 Task: Create a due date automation trigger when advanced on, 2 days before a card is due add fields with custom fields "Resume" completed at 11:00 AM.
Action: Mouse moved to (979, 272)
Screenshot: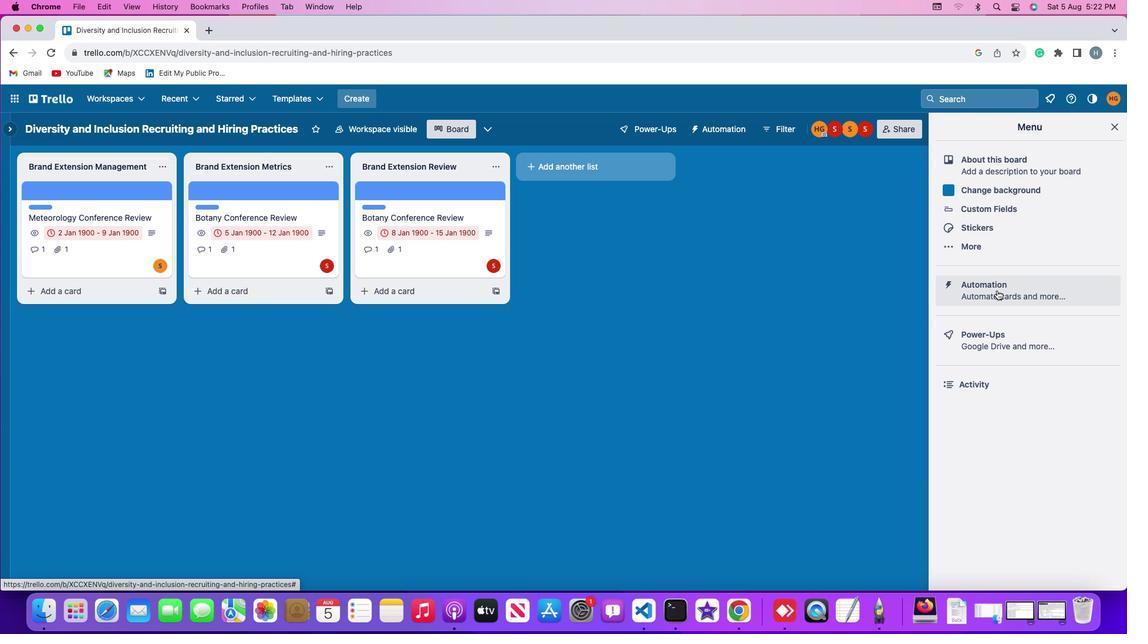 
Action: Mouse pressed left at (979, 272)
Screenshot: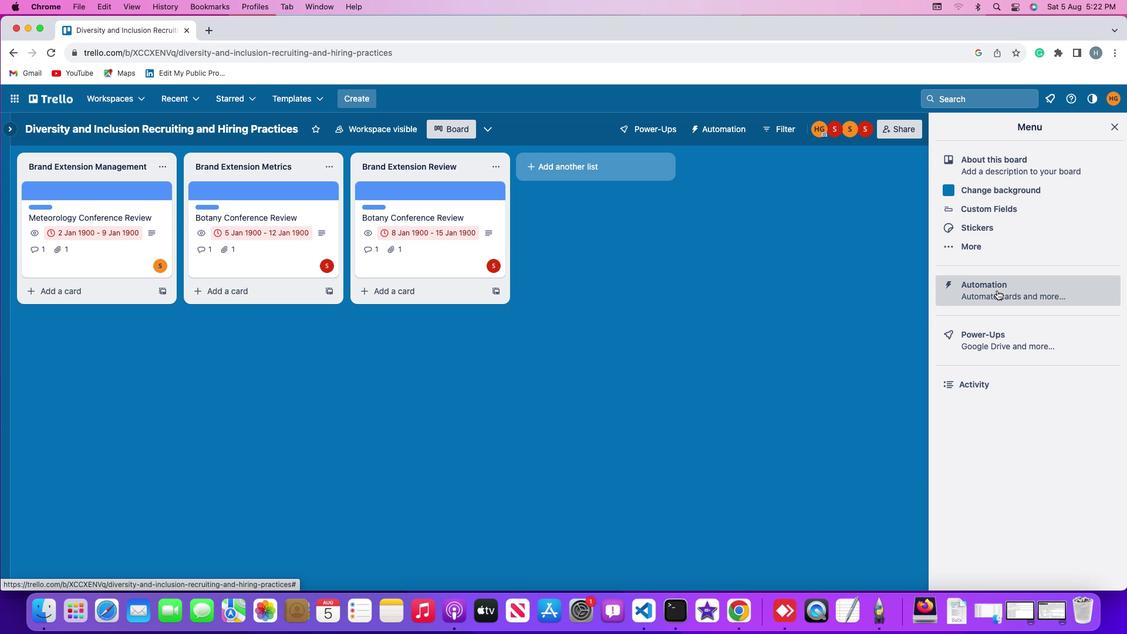 
Action: Mouse pressed left at (979, 272)
Screenshot: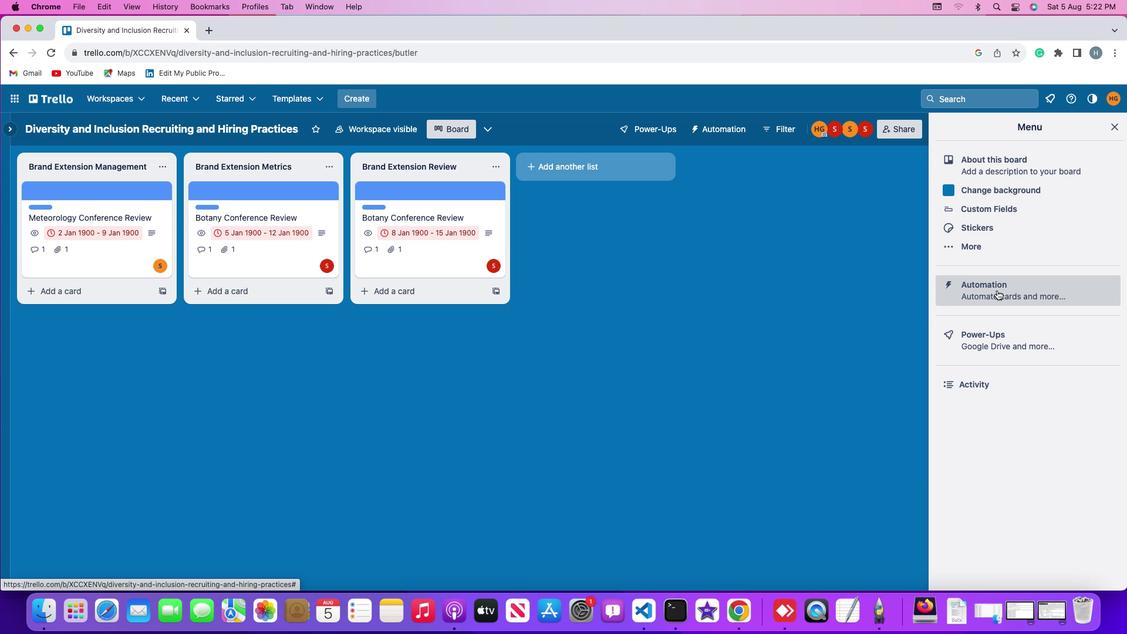 
Action: Mouse moved to (51, 263)
Screenshot: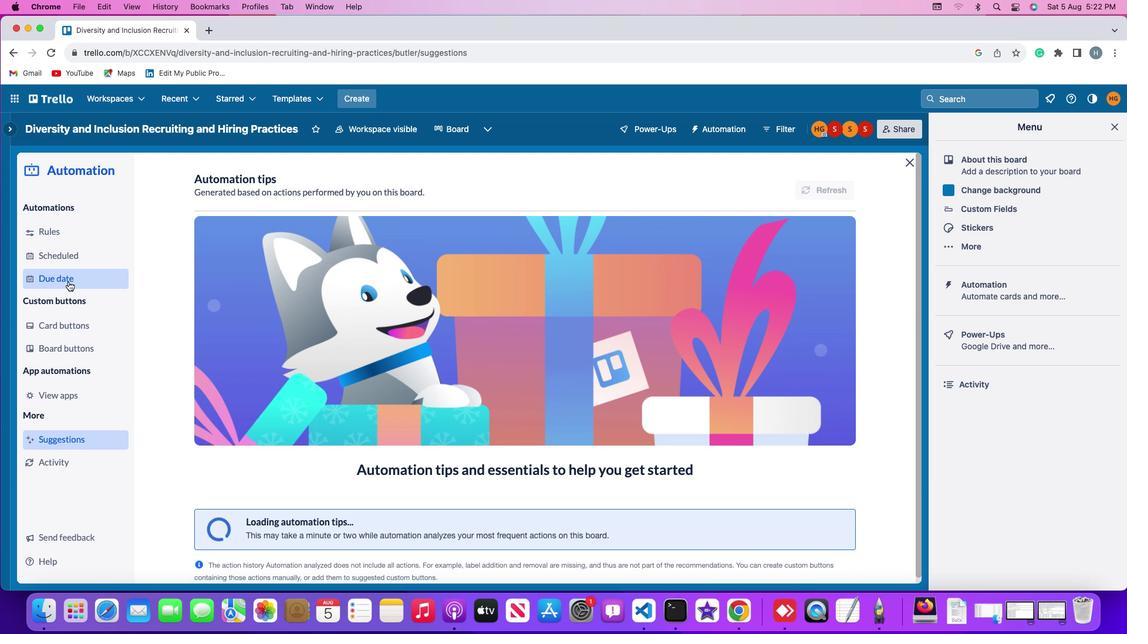 
Action: Mouse pressed left at (51, 263)
Screenshot: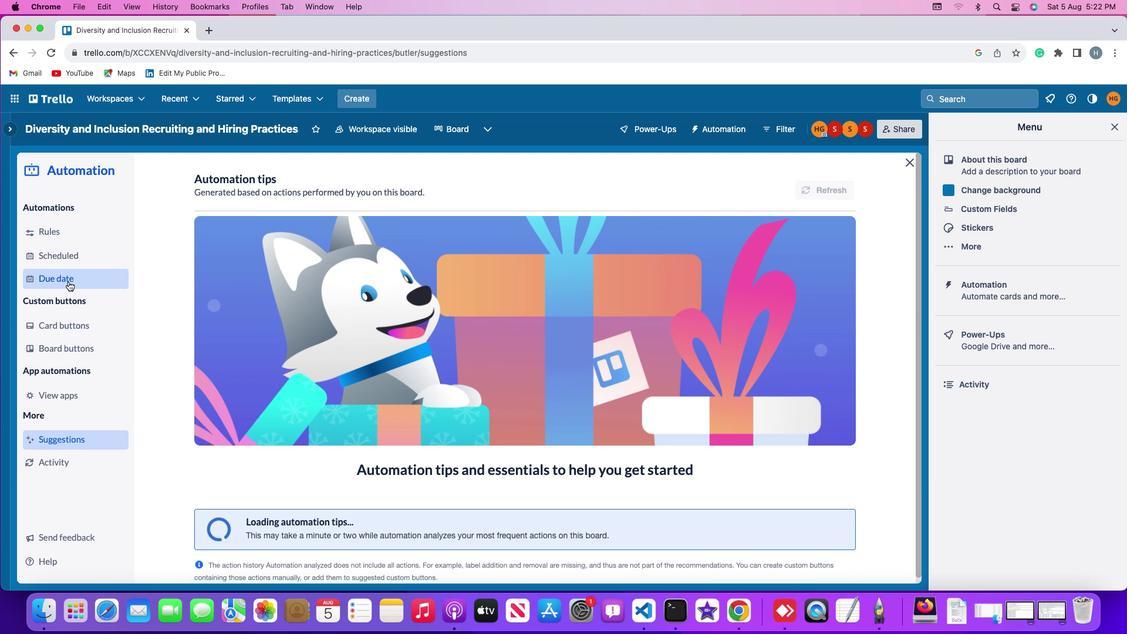 
Action: Mouse moved to (774, 163)
Screenshot: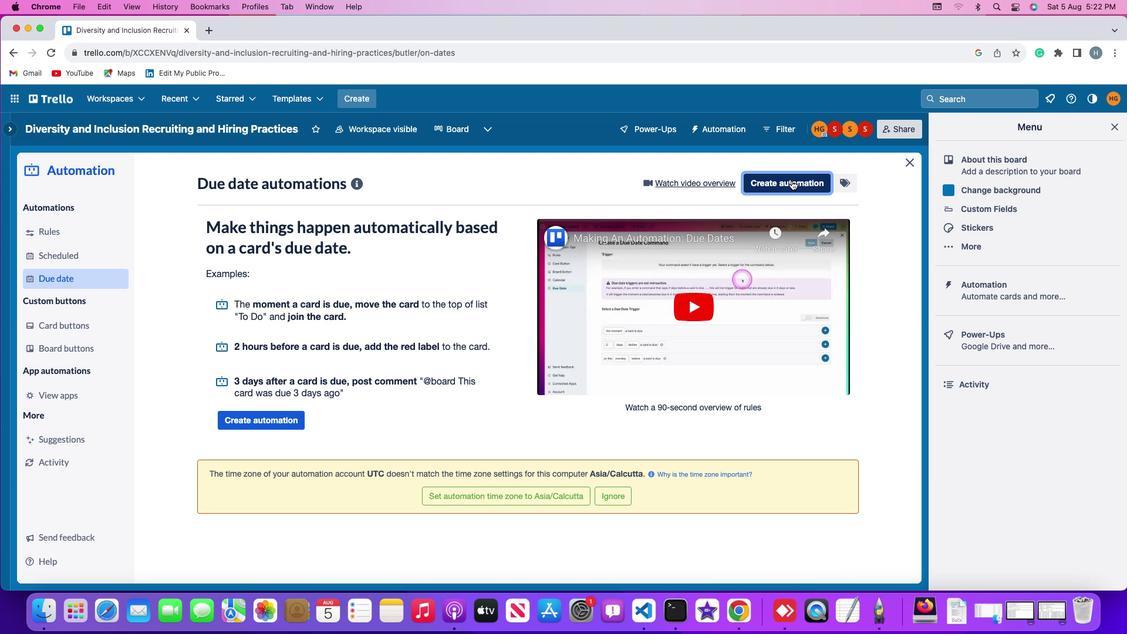 
Action: Mouse pressed left at (774, 163)
Screenshot: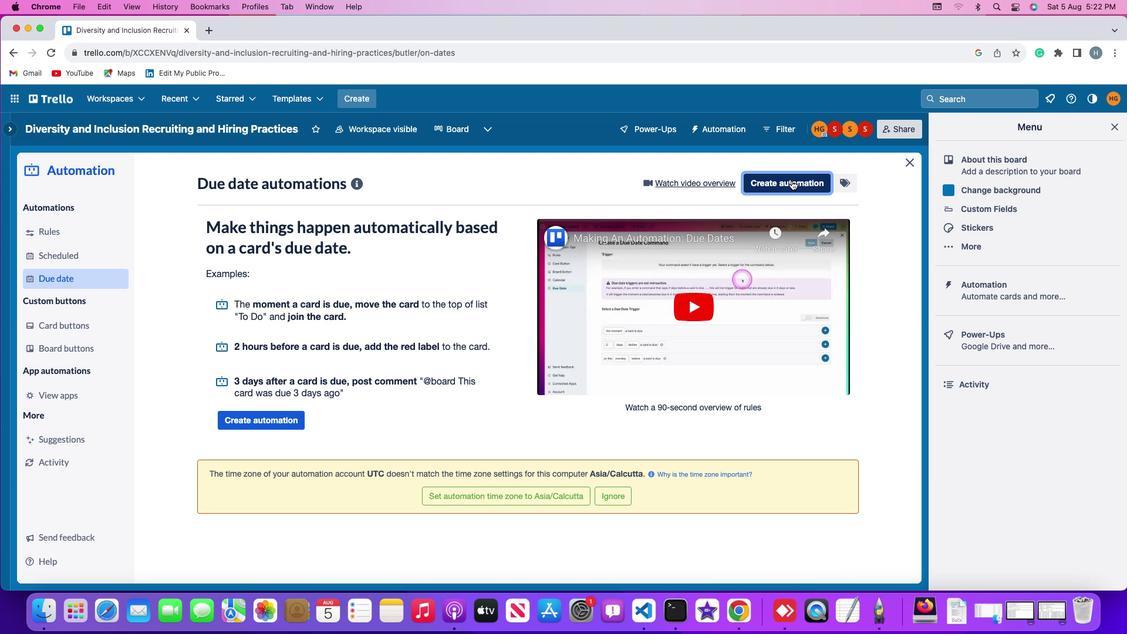 
Action: Mouse moved to (493, 281)
Screenshot: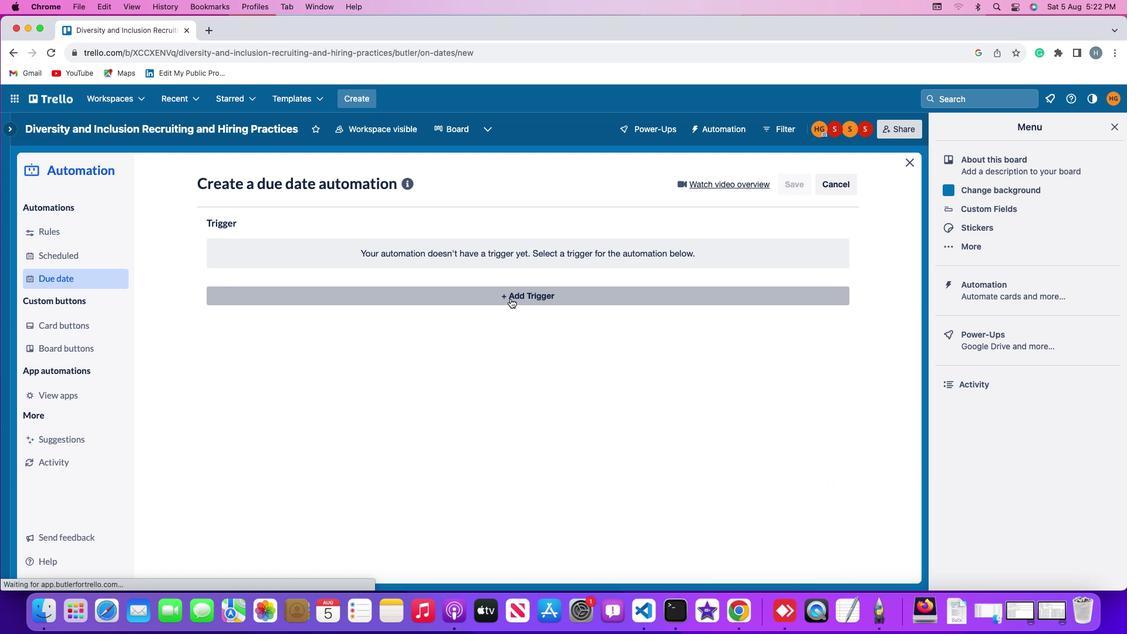 
Action: Mouse pressed left at (493, 281)
Screenshot: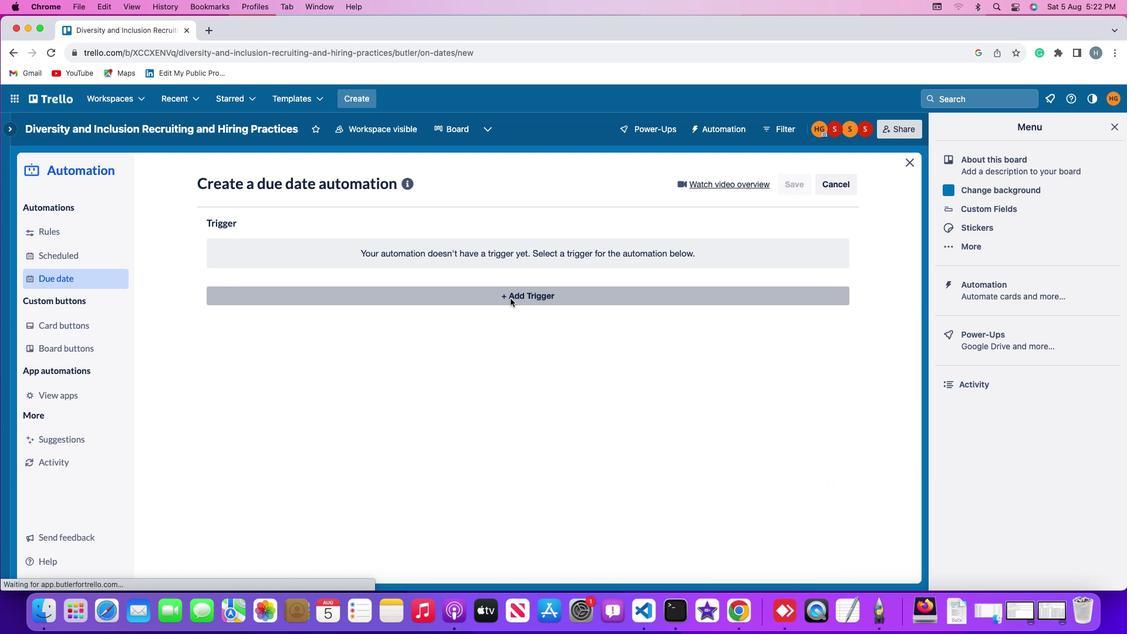 
Action: Mouse moved to (214, 453)
Screenshot: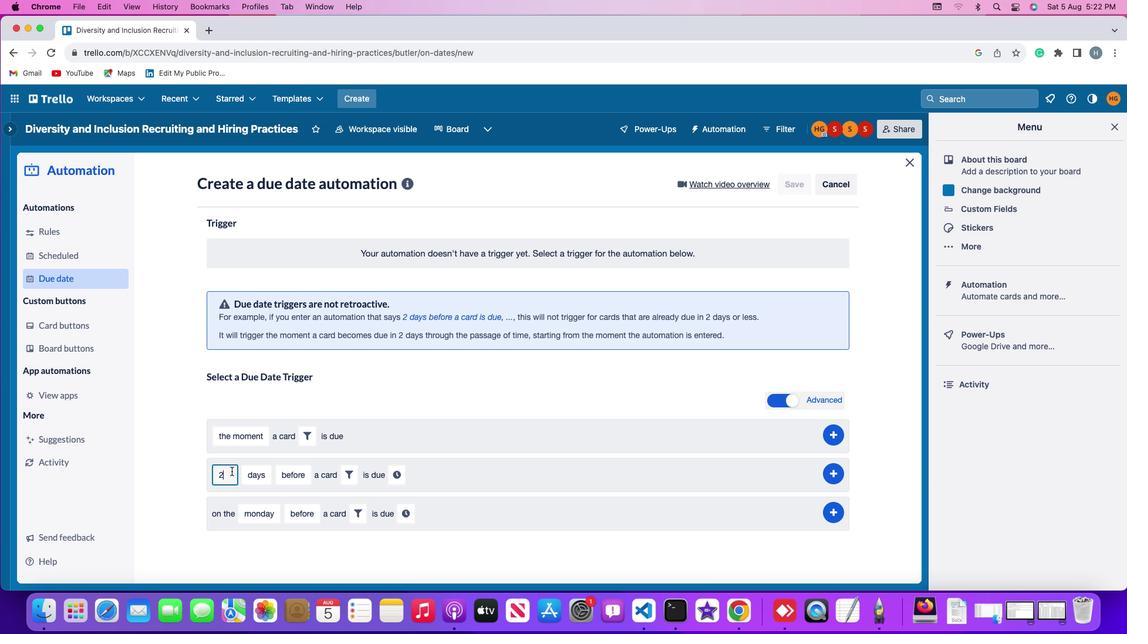 
Action: Mouse pressed left at (214, 453)
Screenshot: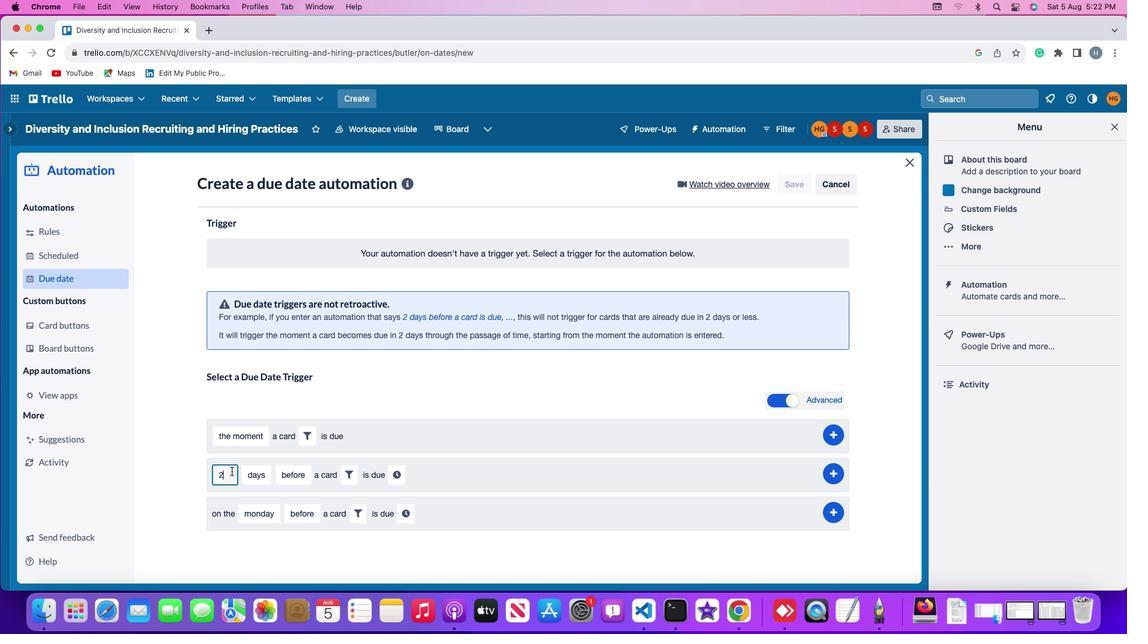 
Action: Mouse moved to (214, 453)
Screenshot: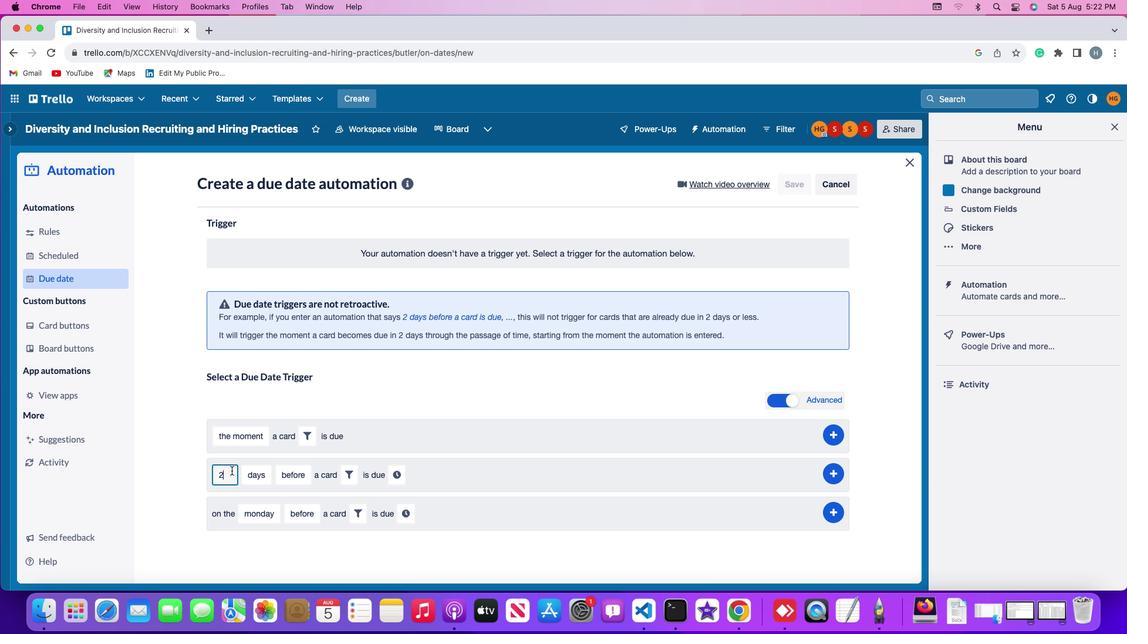 
Action: Key pressed Key.backspace'2'
Screenshot: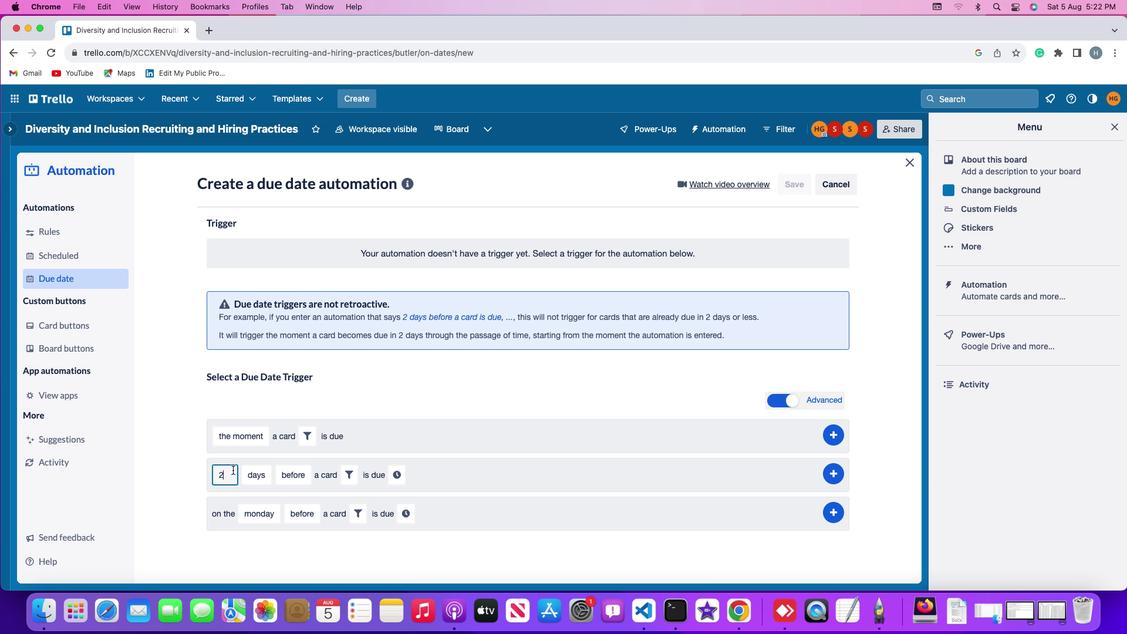 
Action: Mouse moved to (238, 455)
Screenshot: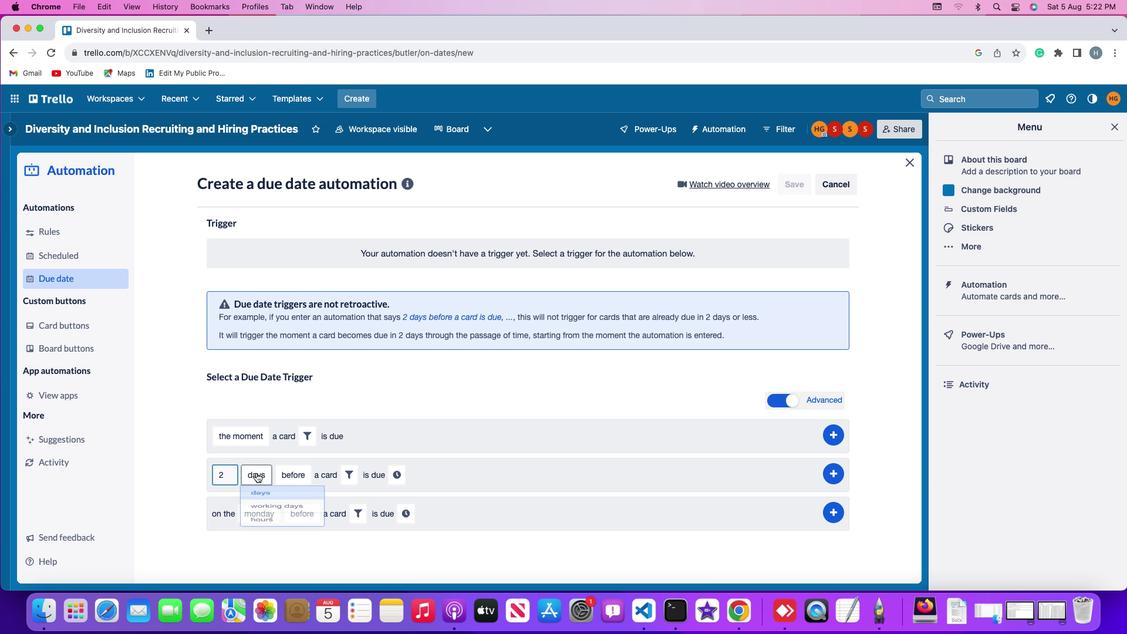 
Action: Mouse pressed left at (238, 455)
Screenshot: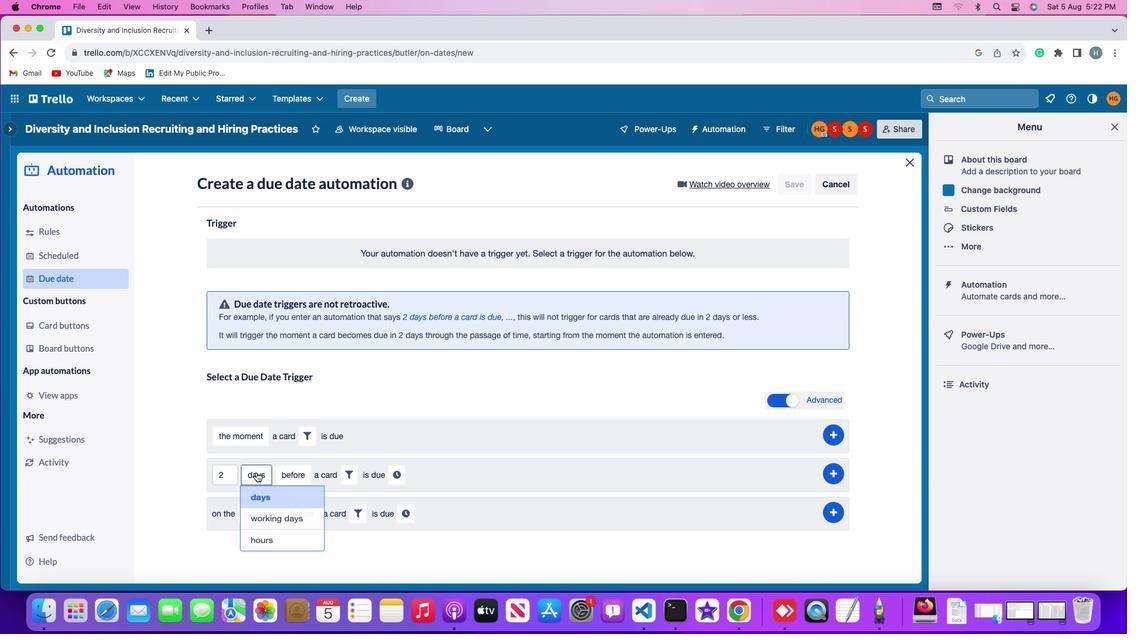 
Action: Mouse moved to (247, 475)
Screenshot: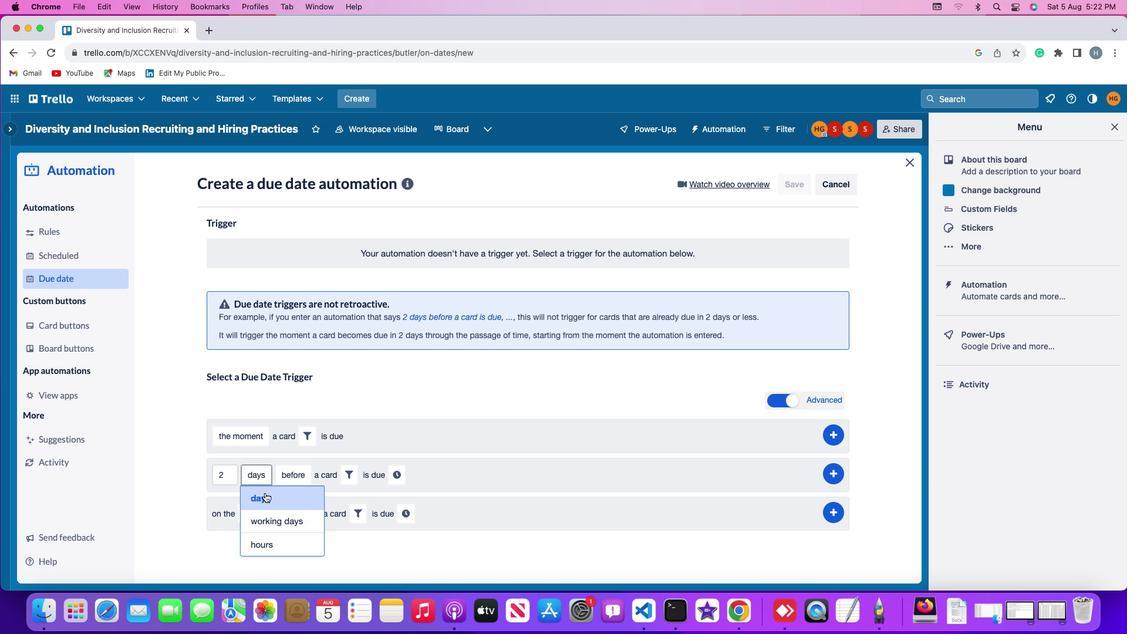 
Action: Mouse pressed left at (247, 475)
Screenshot: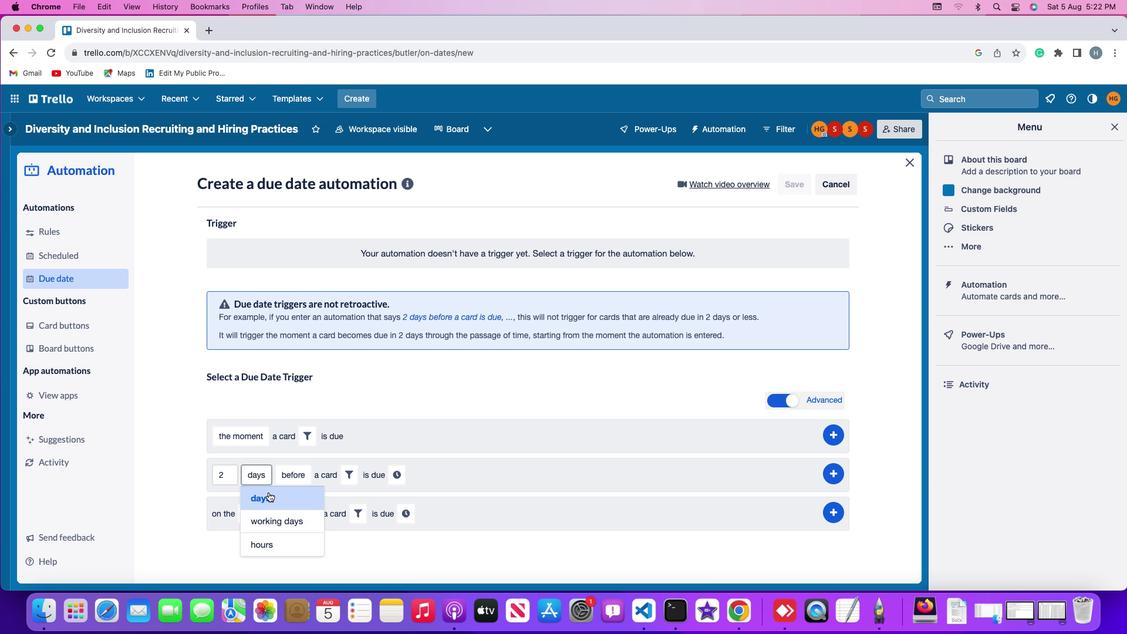 
Action: Mouse moved to (273, 458)
Screenshot: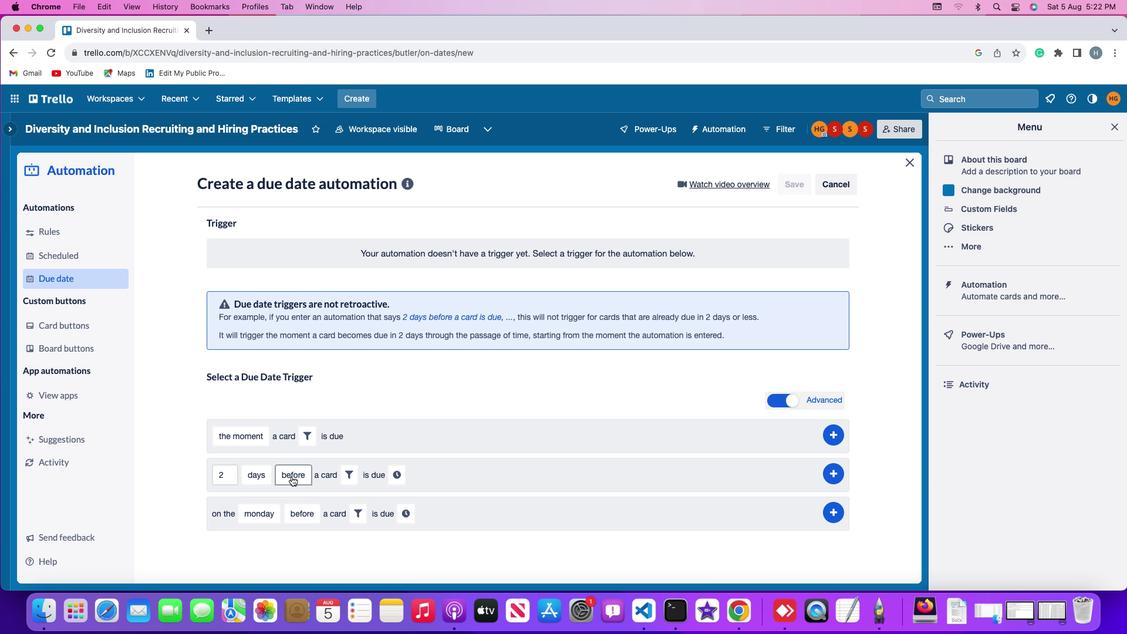 
Action: Mouse pressed left at (273, 458)
Screenshot: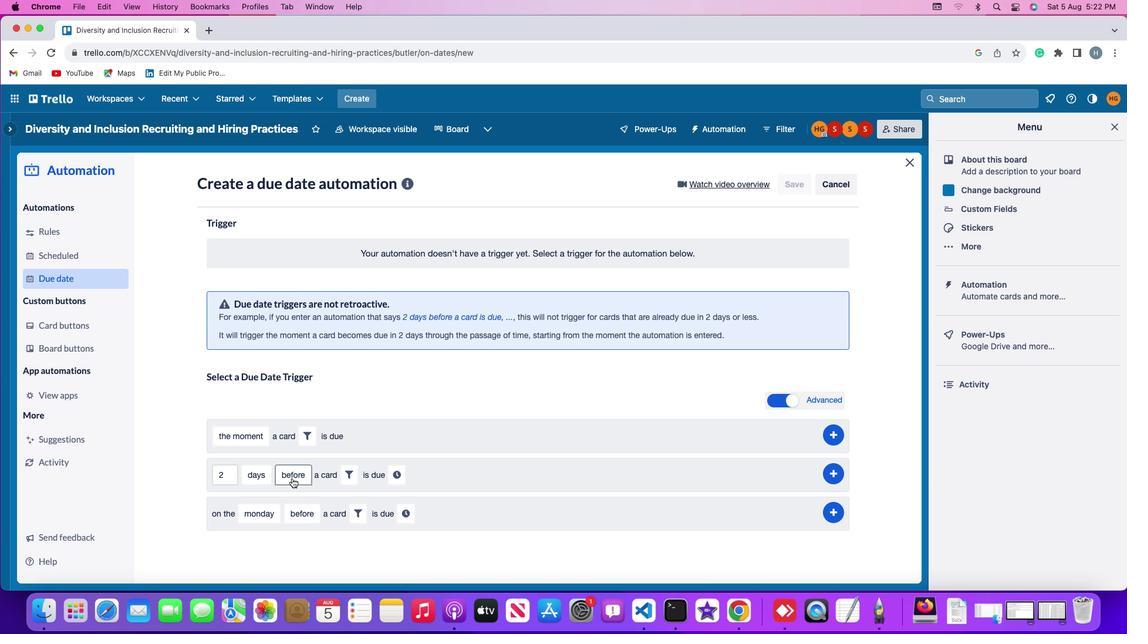 
Action: Mouse moved to (276, 480)
Screenshot: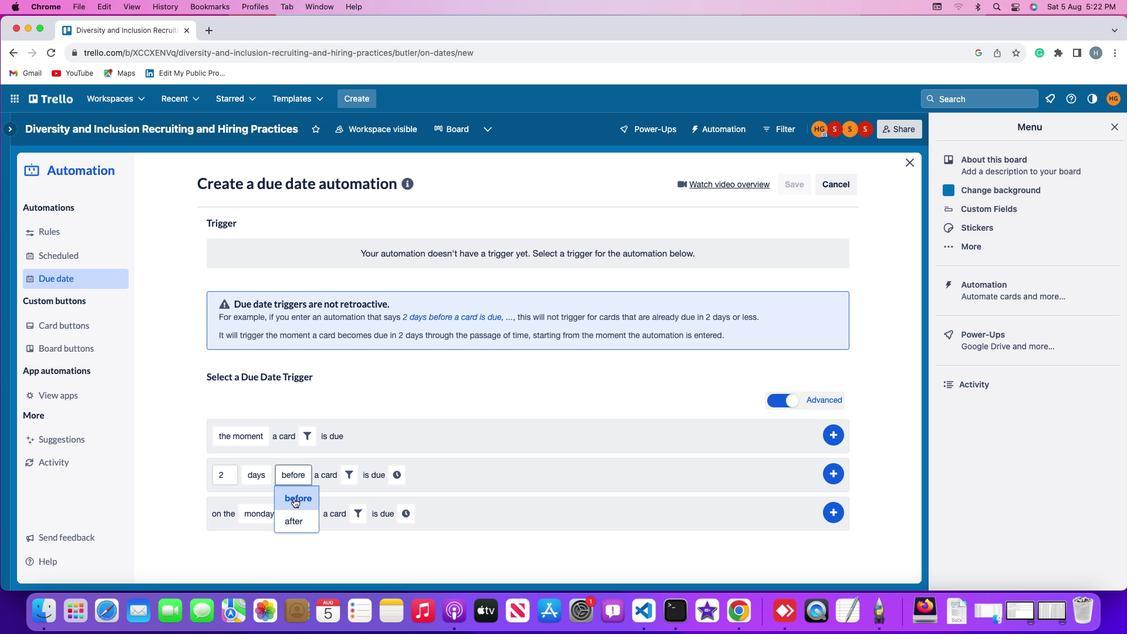 
Action: Mouse pressed left at (276, 480)
Screenshot: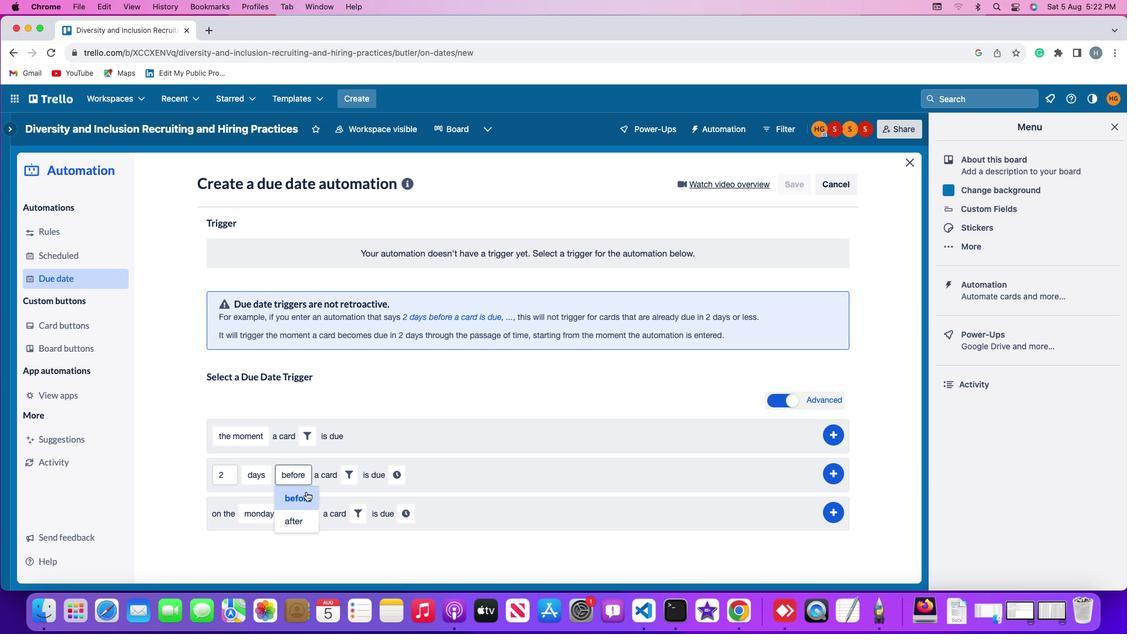
Action: Mouse moved to (330, 457)
Screenshot: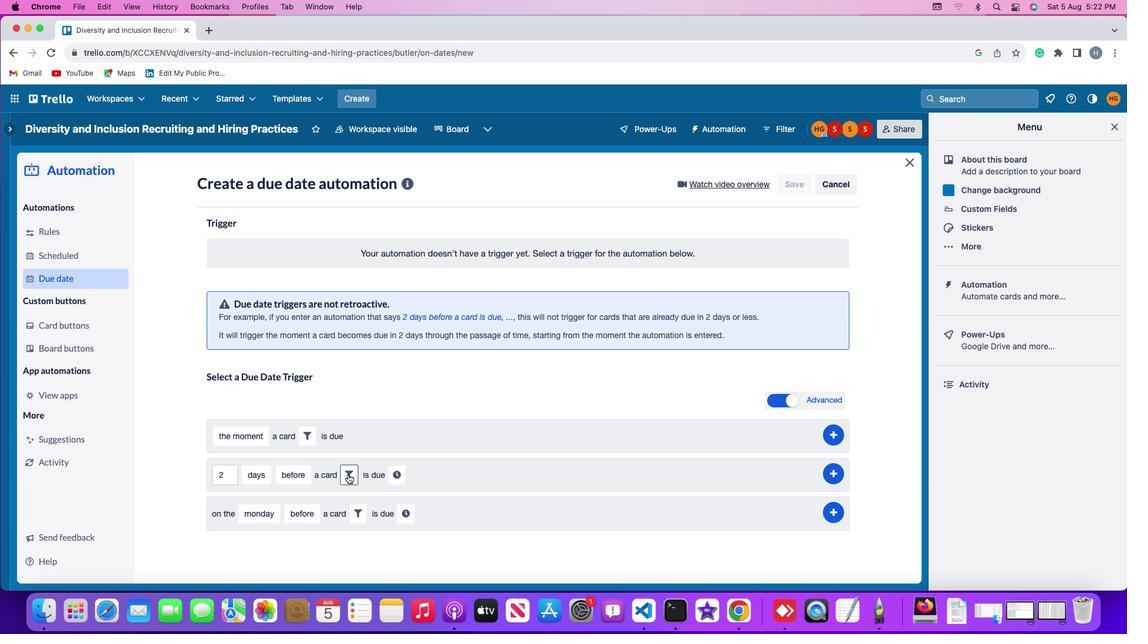 
Action: Mouse pressed left at (330, 457)
Screenshot: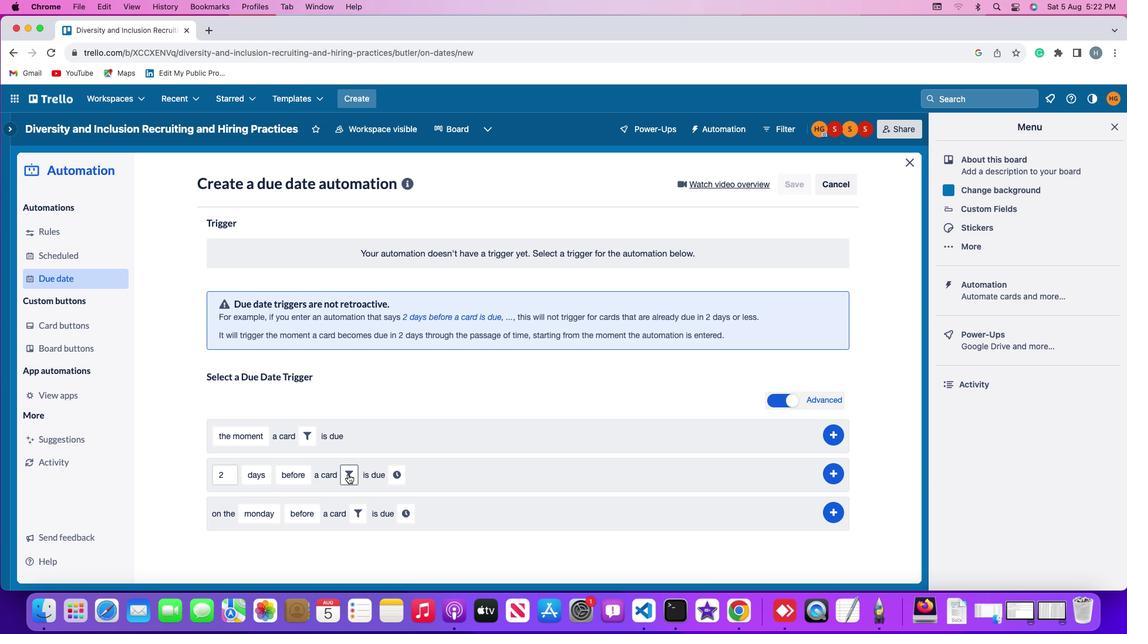 
Action: Mouse moved to (528, 495)
Screenshot: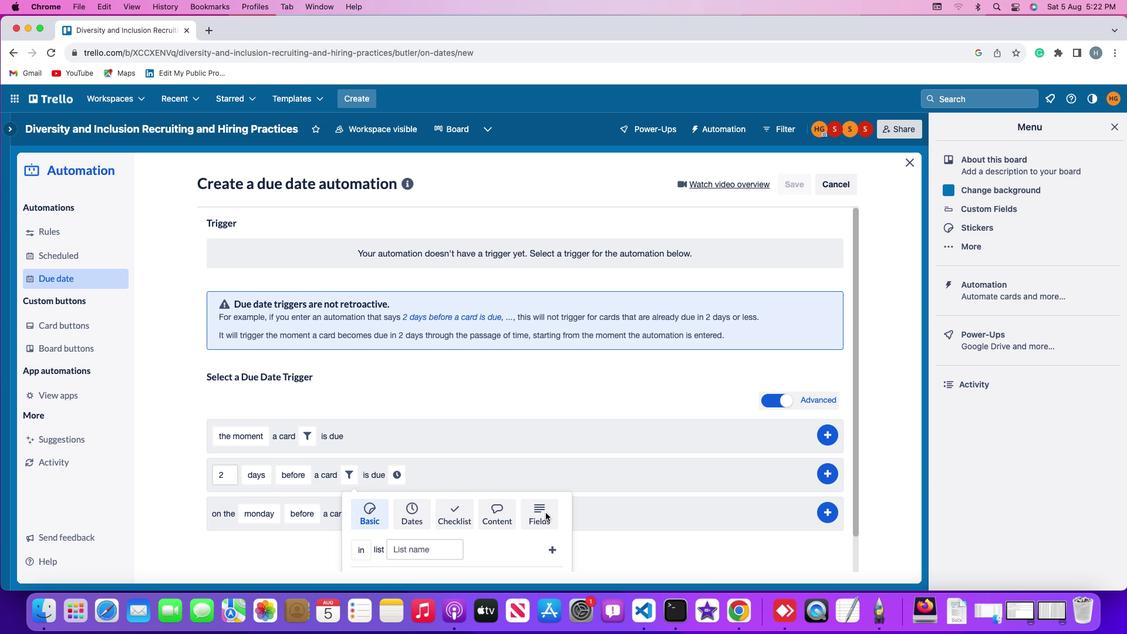 
Action: Mouse pressed left at (528, 495)
Screenshot: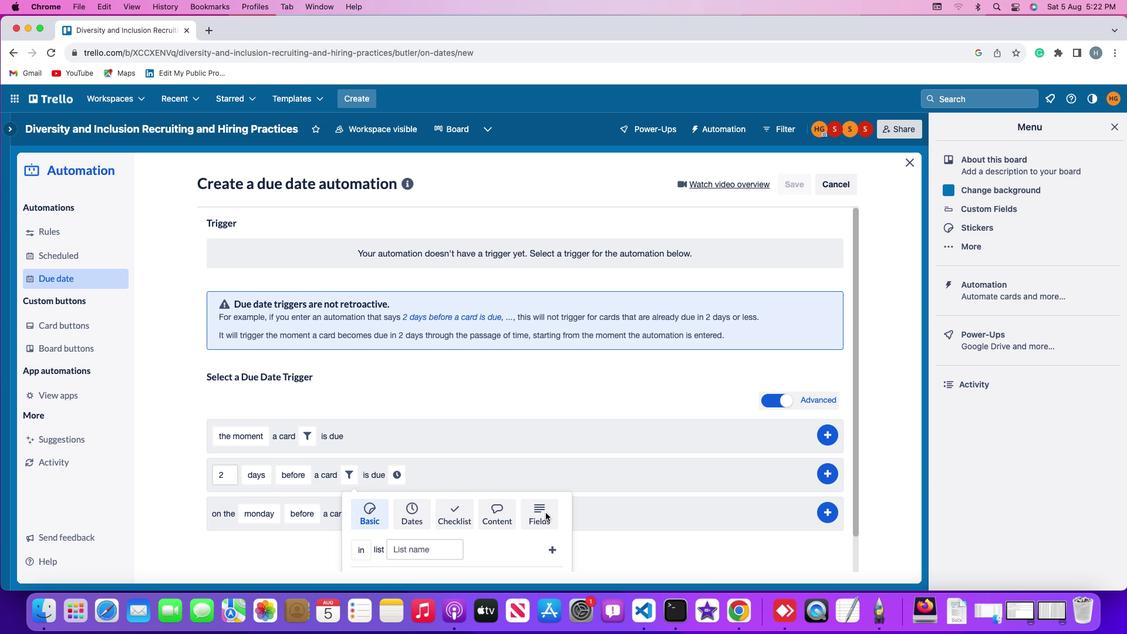 
Action: Mouse moved to (460, 474)
Screenshot: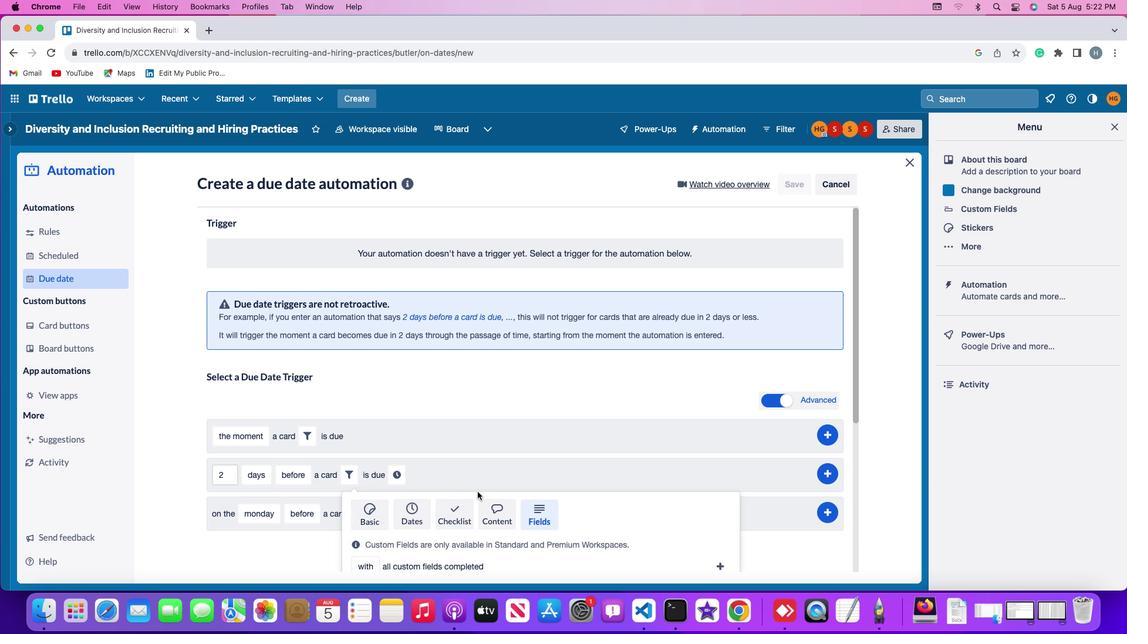 
Action: Mouse scrolled (460, 474) with delta (-17, -17)
Screenshot: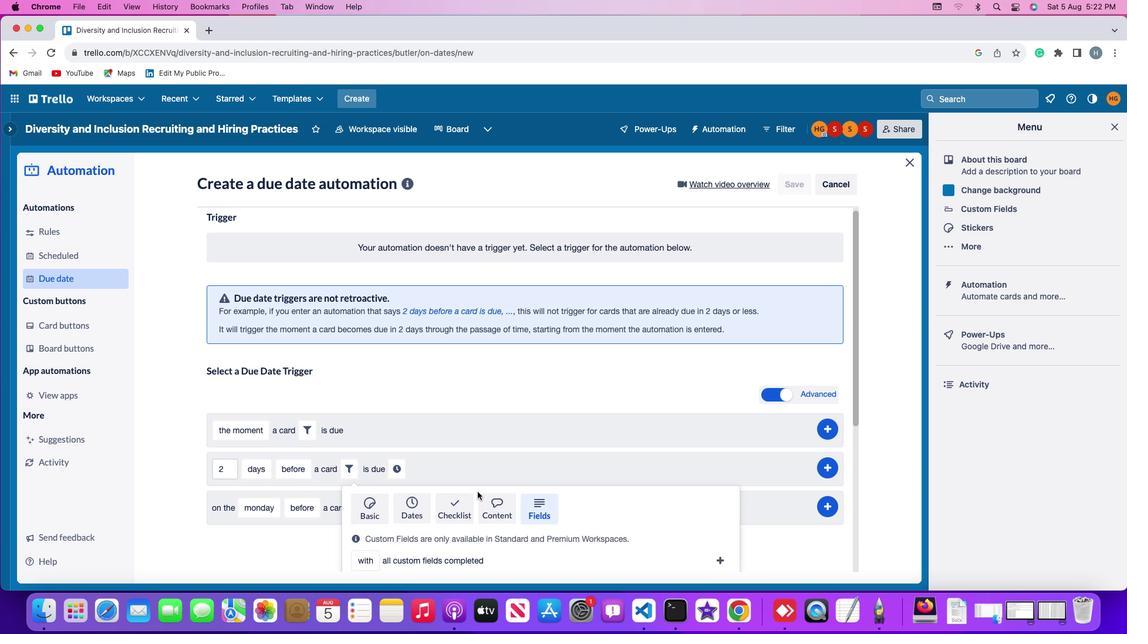 
Action: Mouse scrolled (460, 474) with delta (-17, -17)
Screenshot: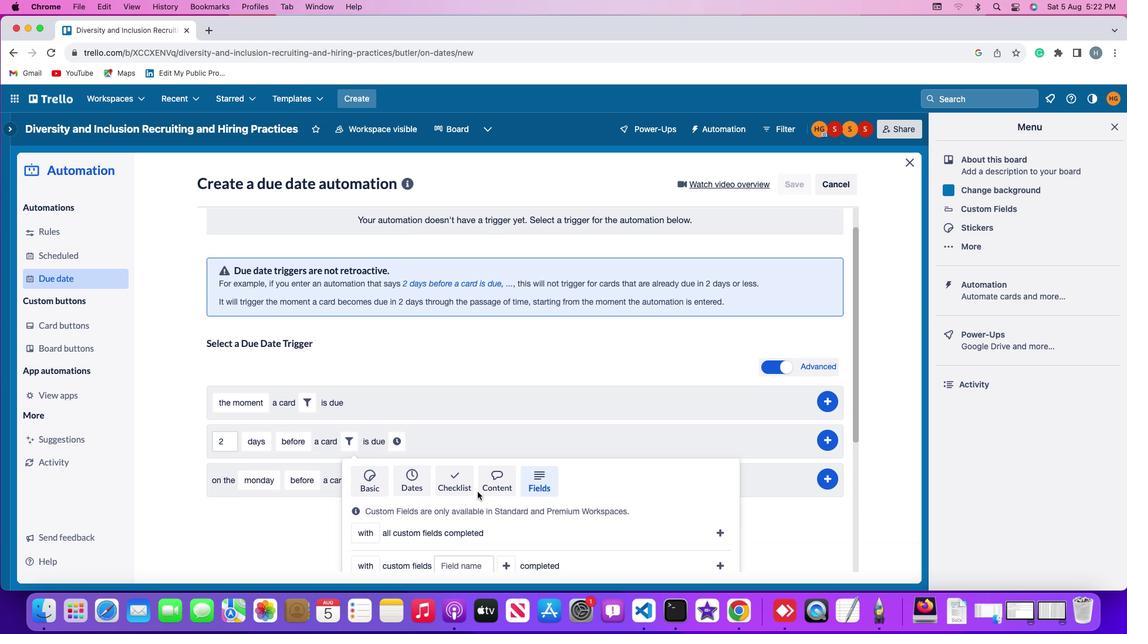 
Action: Mouse scrolled (460, 474) with delta (-17, -18)
Screenshot: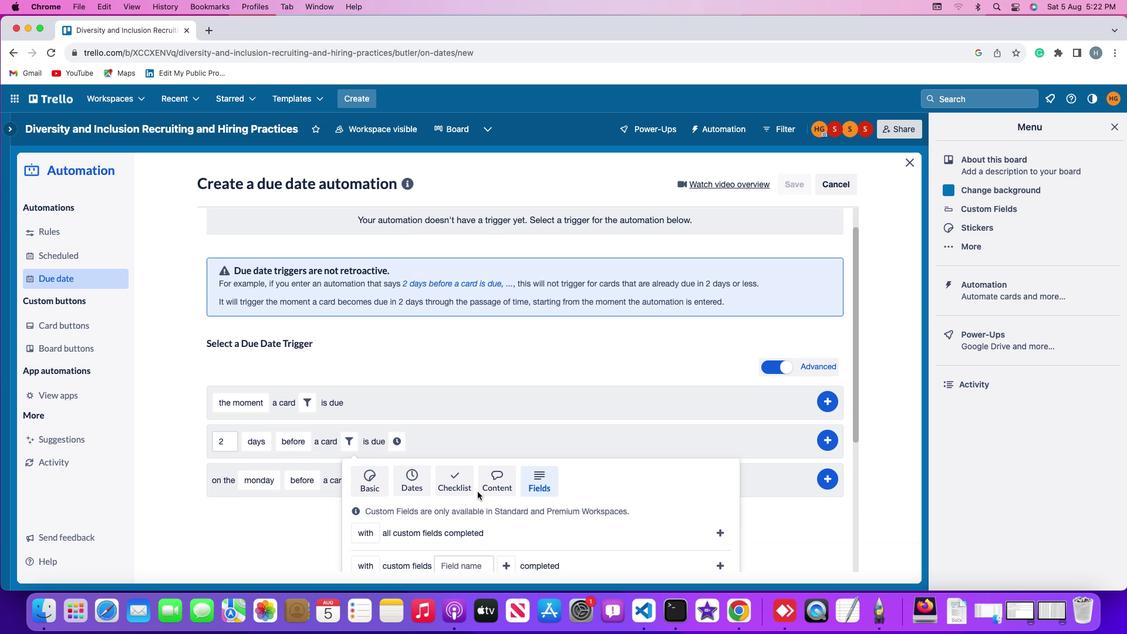
Action: Mouse scrolled (460, 474) with delta (-17, -19)
Screenshot: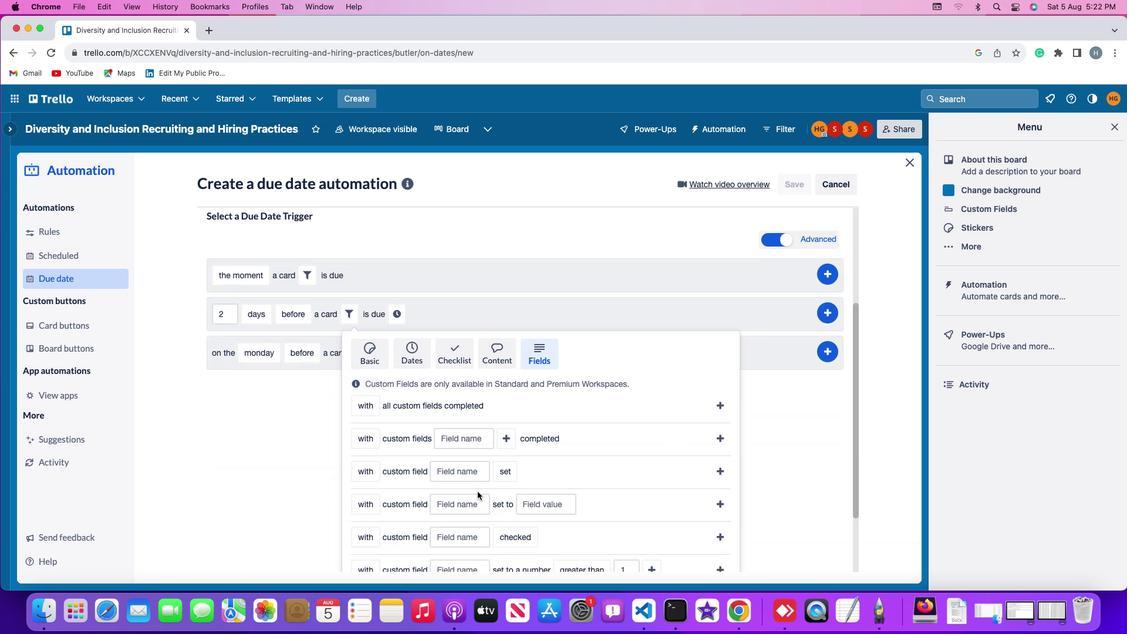 
Action: Mouse moved to (351, 392)
Screenshot: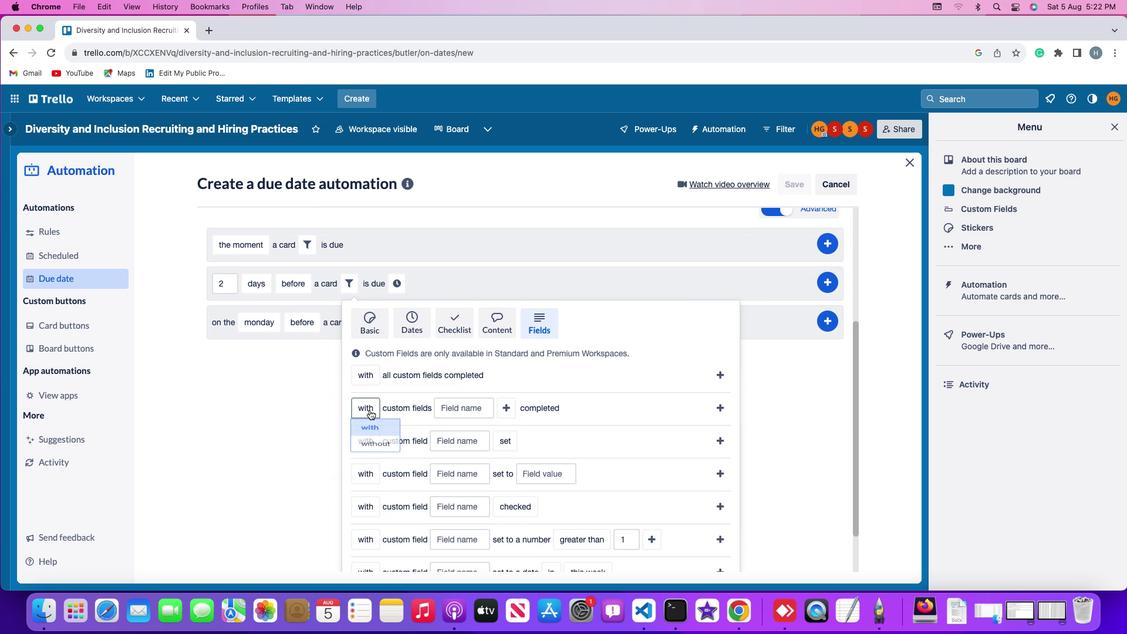 
Action: Mouse pressed left at (351, 392)
Screenshot: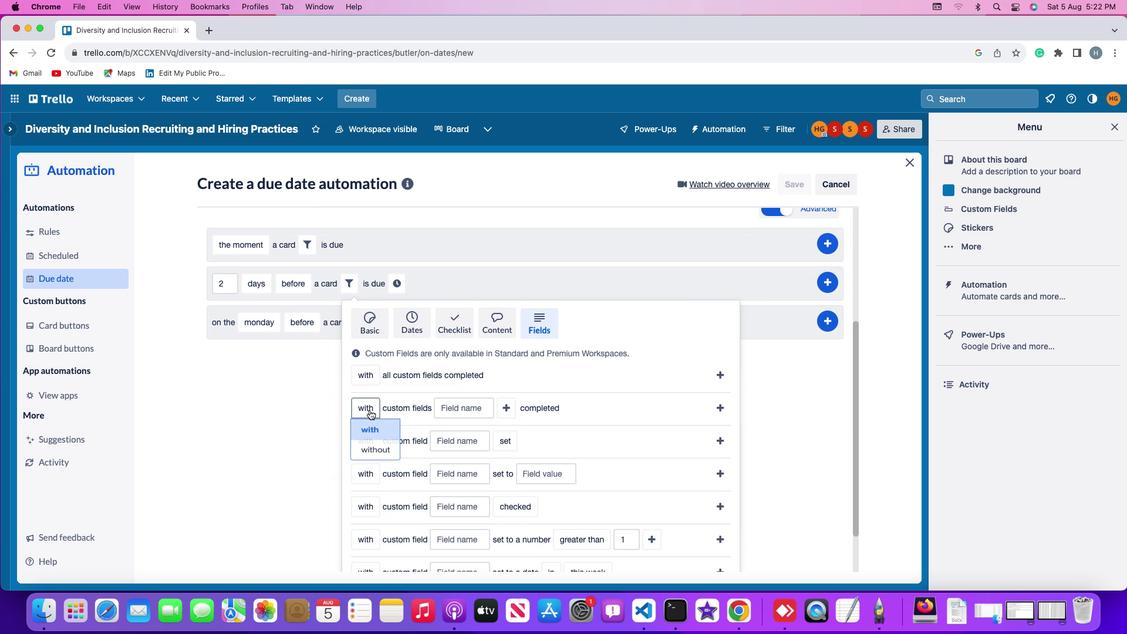 
Action: Mouse moved to (358, 412)
Screenshot: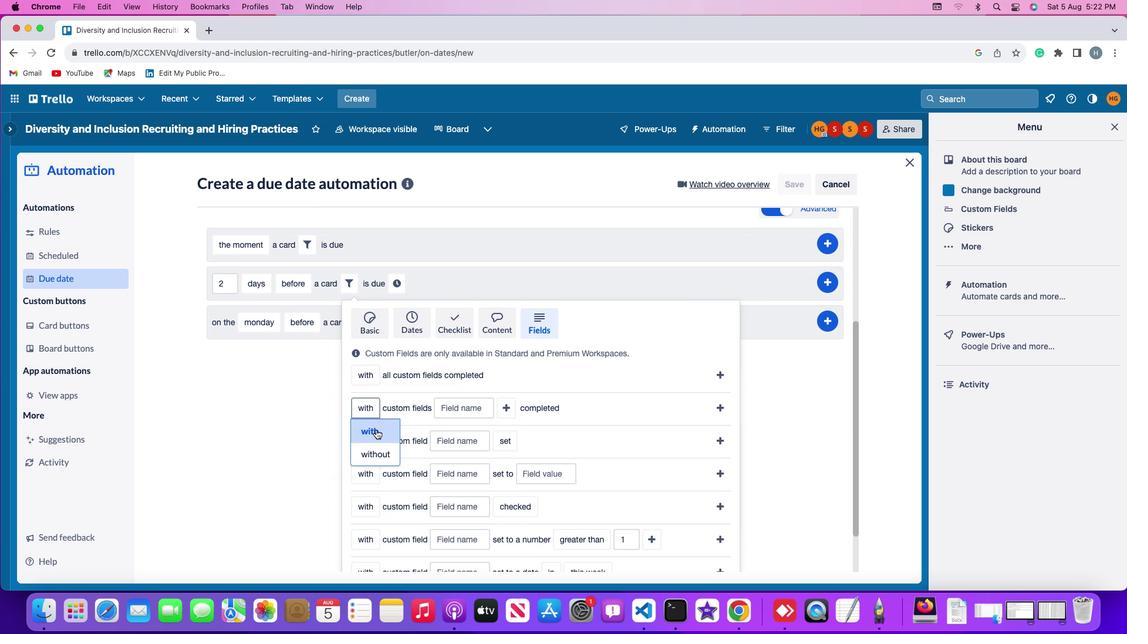 
Action: Mouse pressed left at (358, 412)
Screenshot: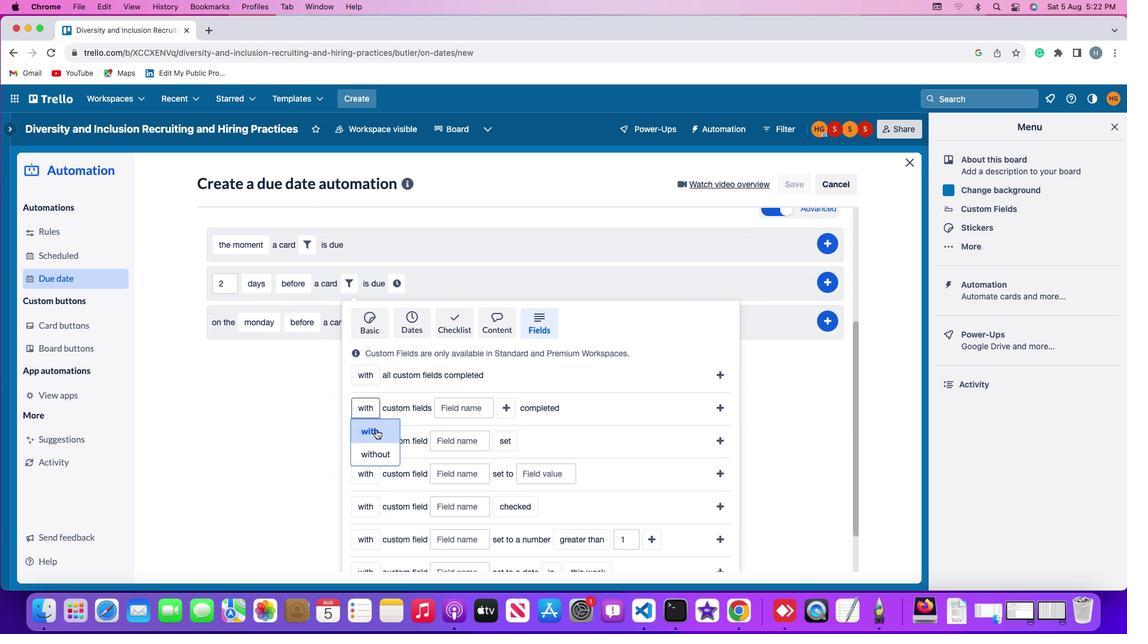 
Action: Mouse moved to (444, 390)
Screenshot: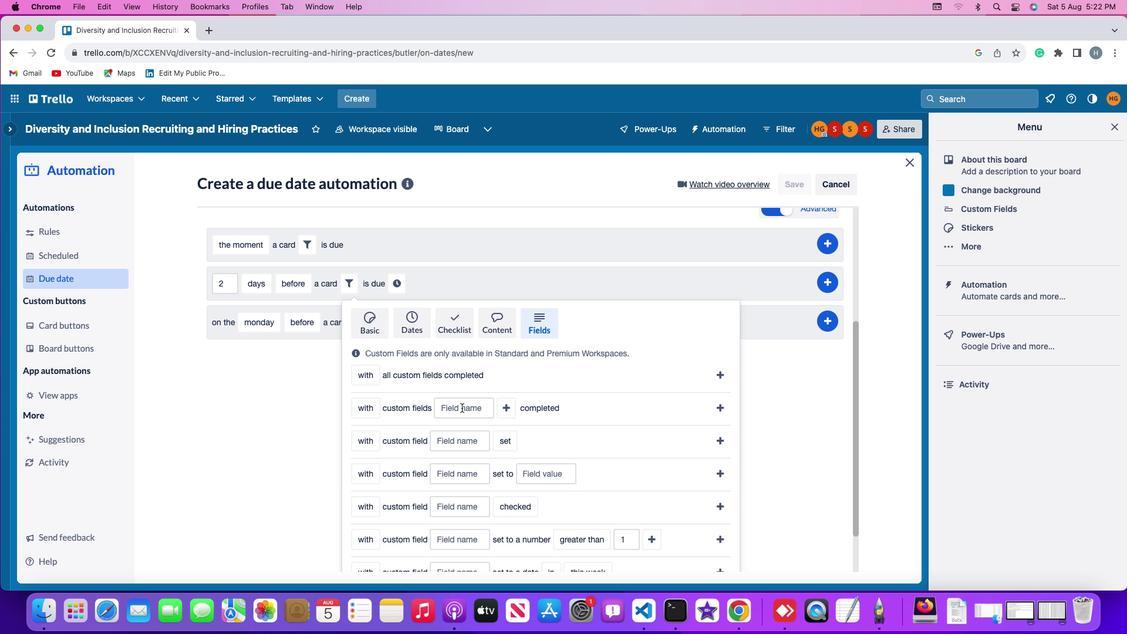 
Action: Mouse pressed left at (444, 390)
Screenshot: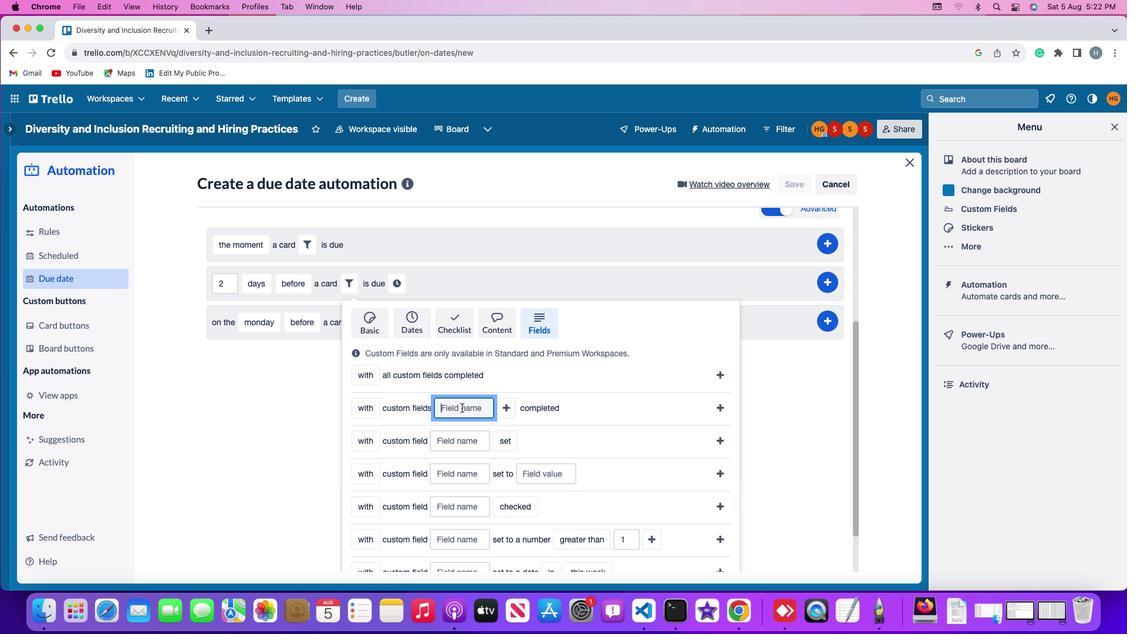 
Action: Key pressed Key.shift'R''e''s''u''m''e'
Screenshot: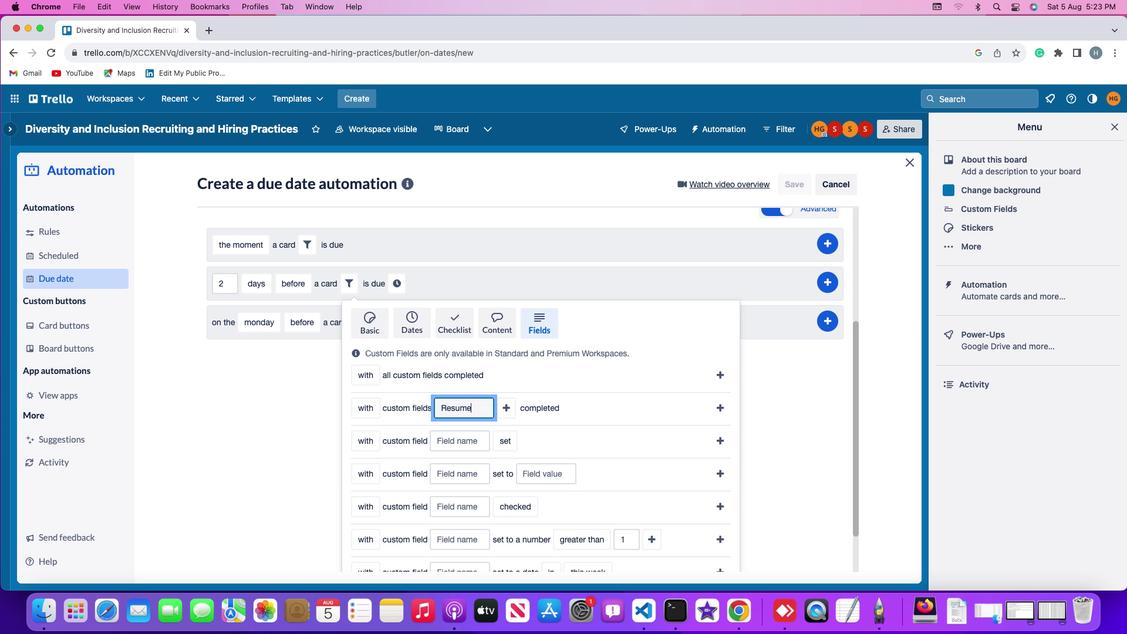 
Action: Mouse moved to (709, 386)
Screenshot: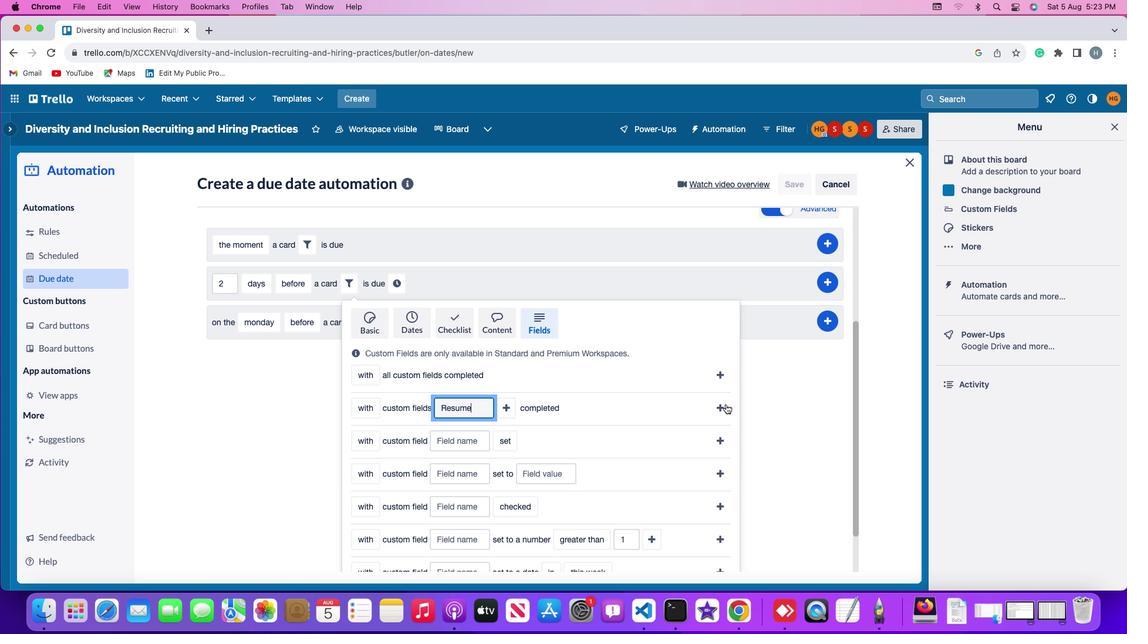 
Action: Mouse pressed left at (709, 386)
Screenshot: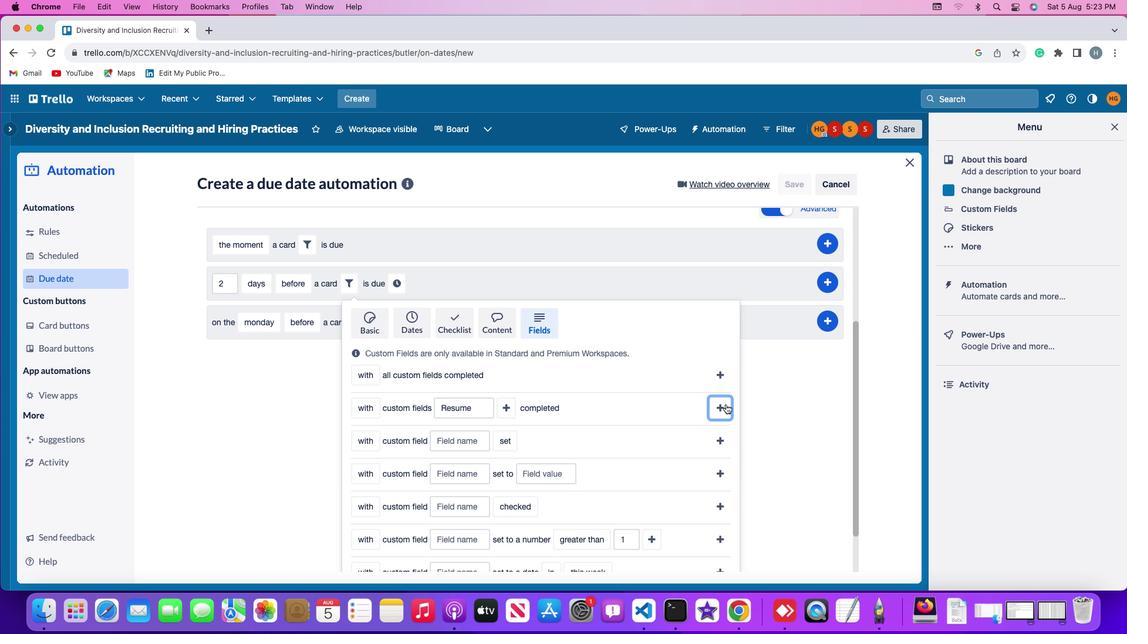 
Action: Mouse moved to (554, 455)
Screenshot: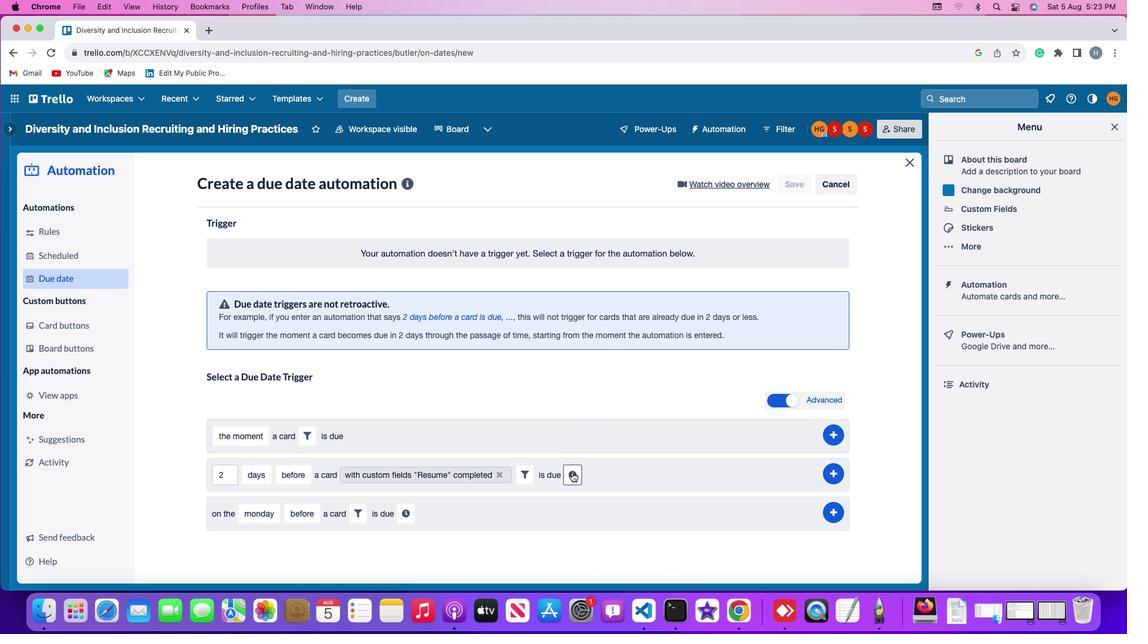 
Action: Mouse pressed left at (554, 455)
Screenshot: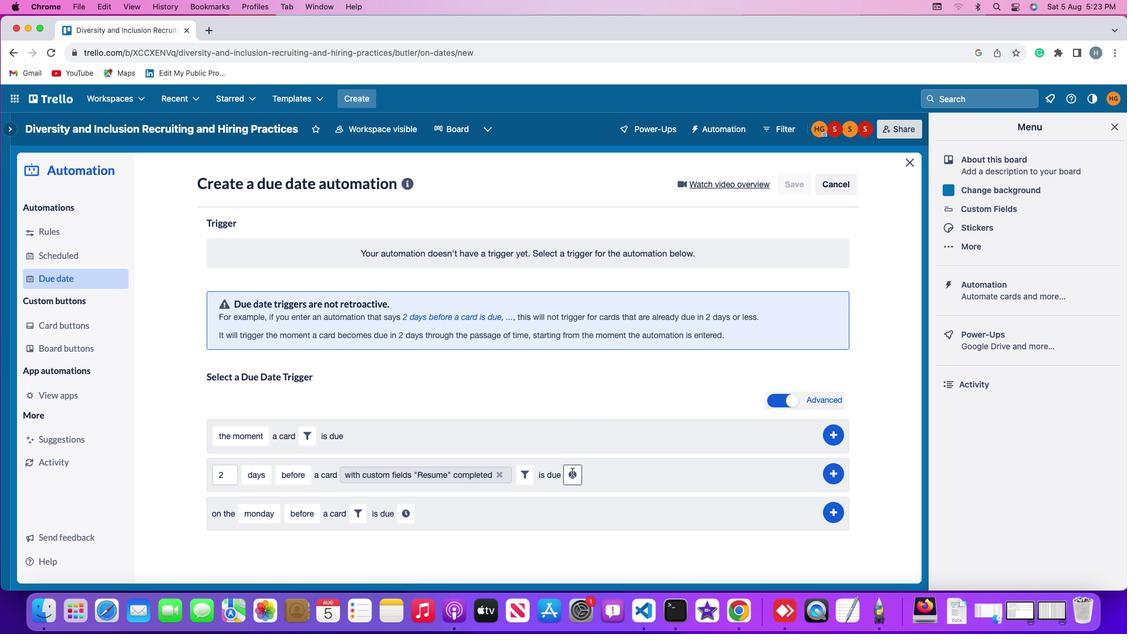 
Action: Mouse moved to (579, 453)
Screenshot: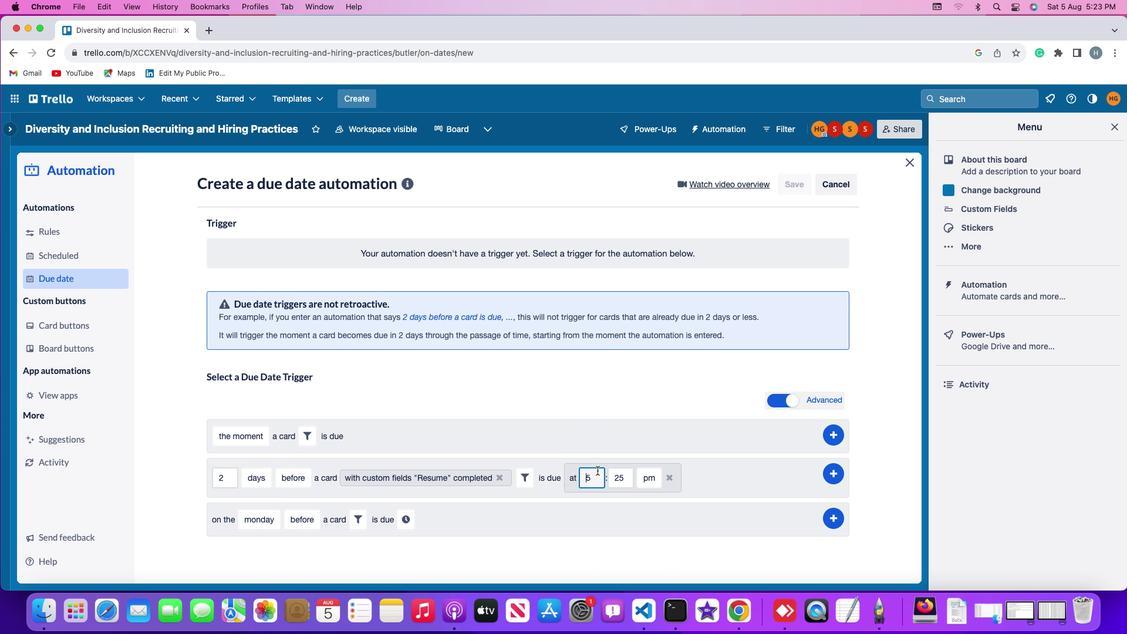 
Action: Mouse pressed left at (579, 453)
Screenshot: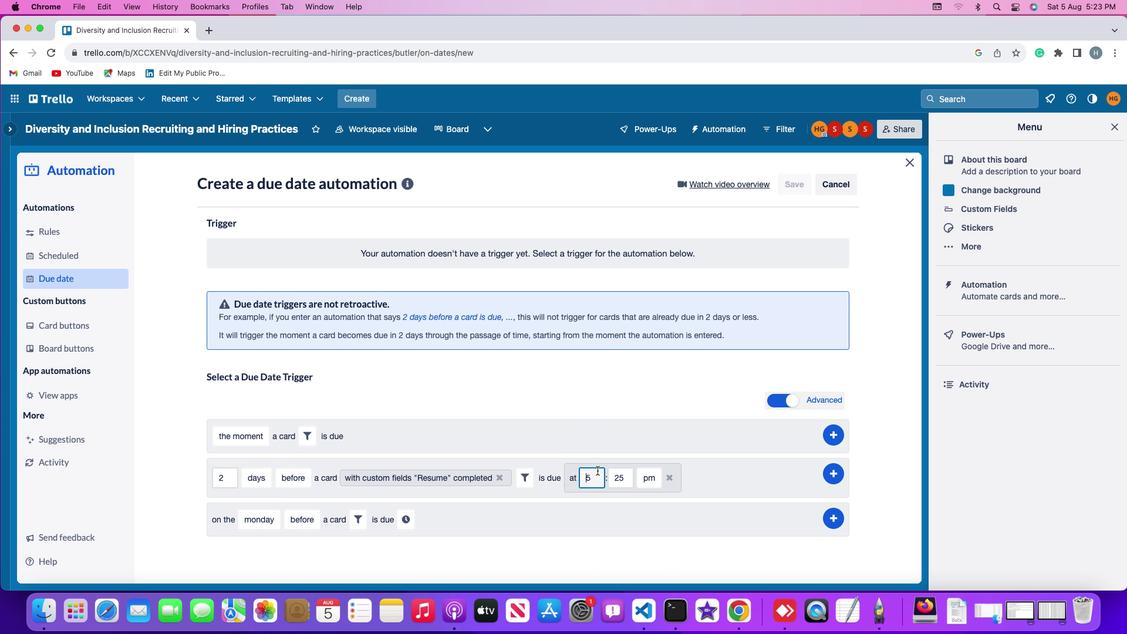
Action: Mouse moved to (581, 455)
Screenshot: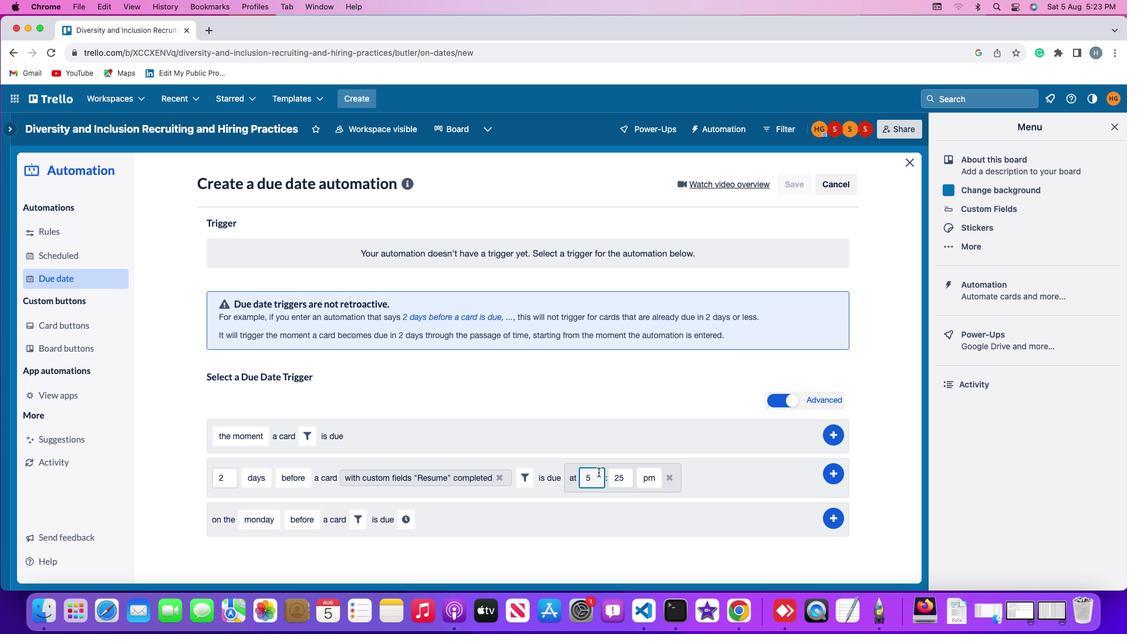 
Action: Key pressed Key.rightKey.backspace'1''1'
Screenshot: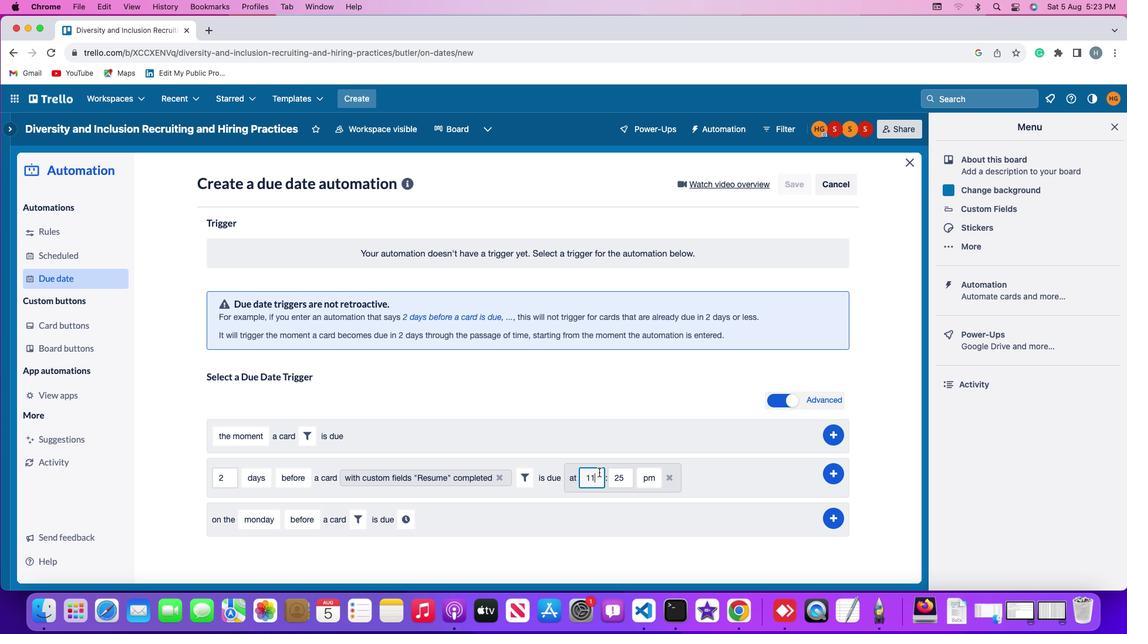 
Action: Mouse moved to (608, 459)
Screenshot: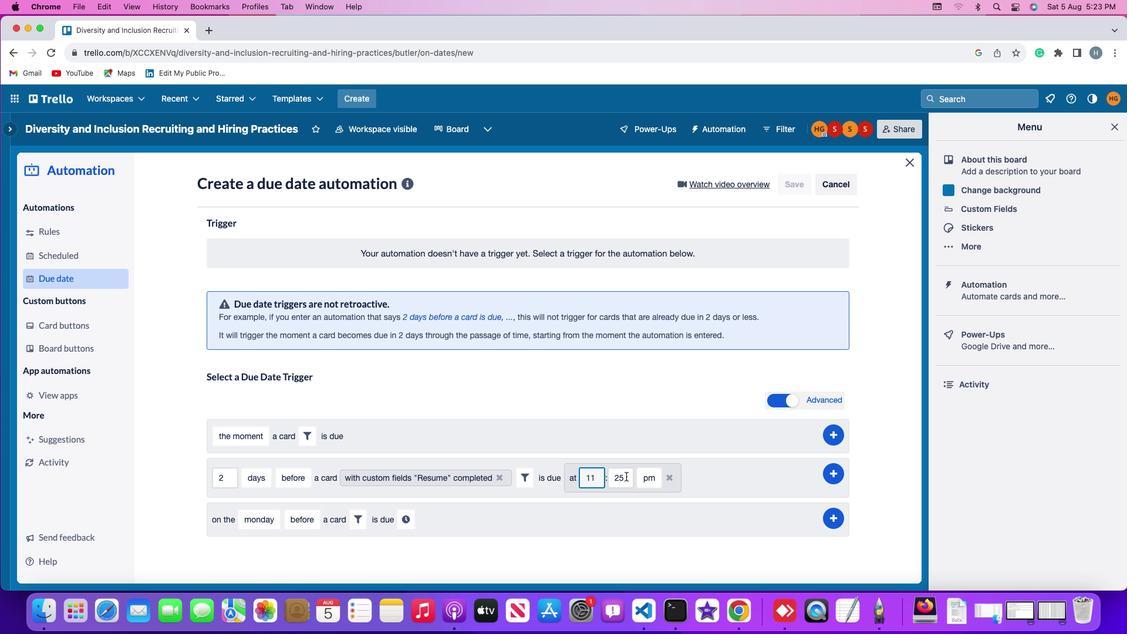 
Action: Mouse pressed left at (608, 459)
Screenshot: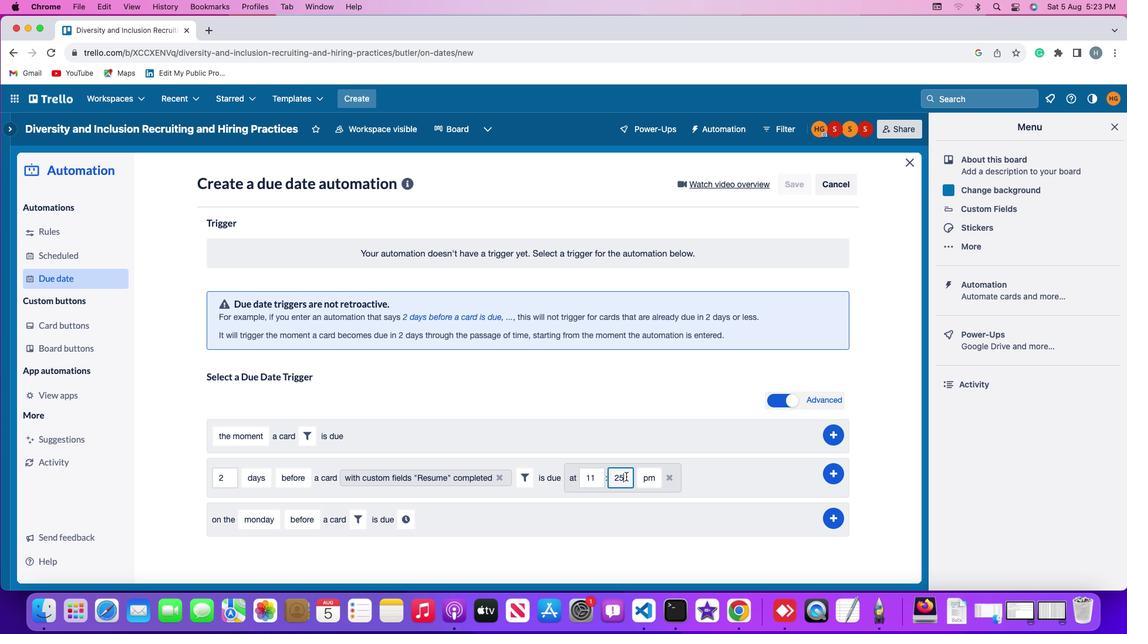 
Action: Key pressed Key.backspaceKey.backspace'0''0'
Screenshot: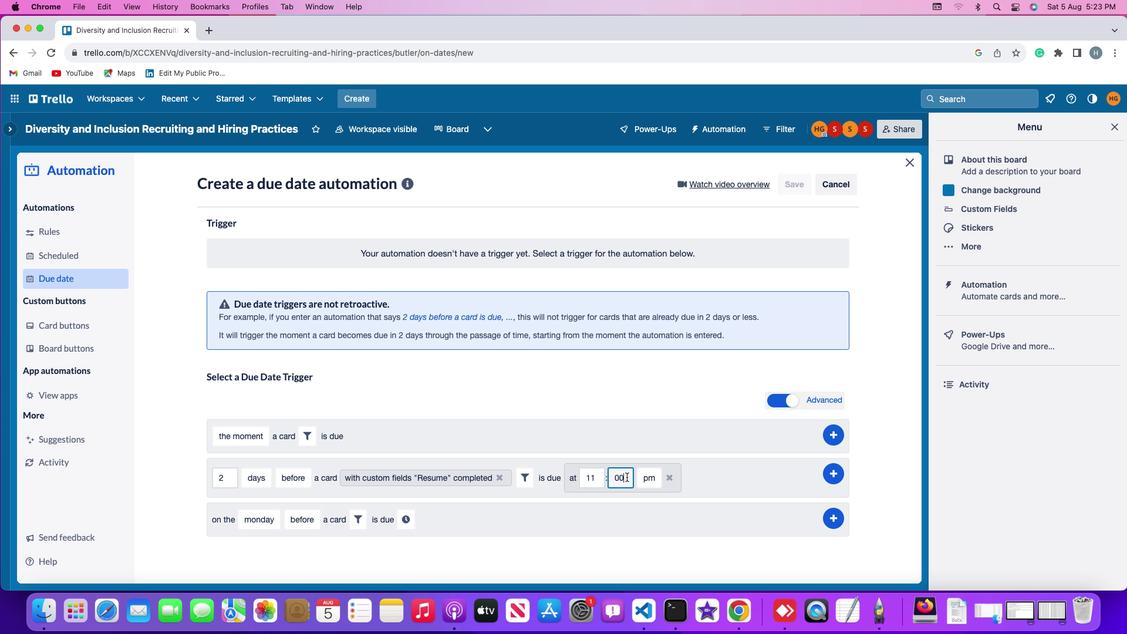 
Action: Mouse moved to (626, 461)
Screenshot: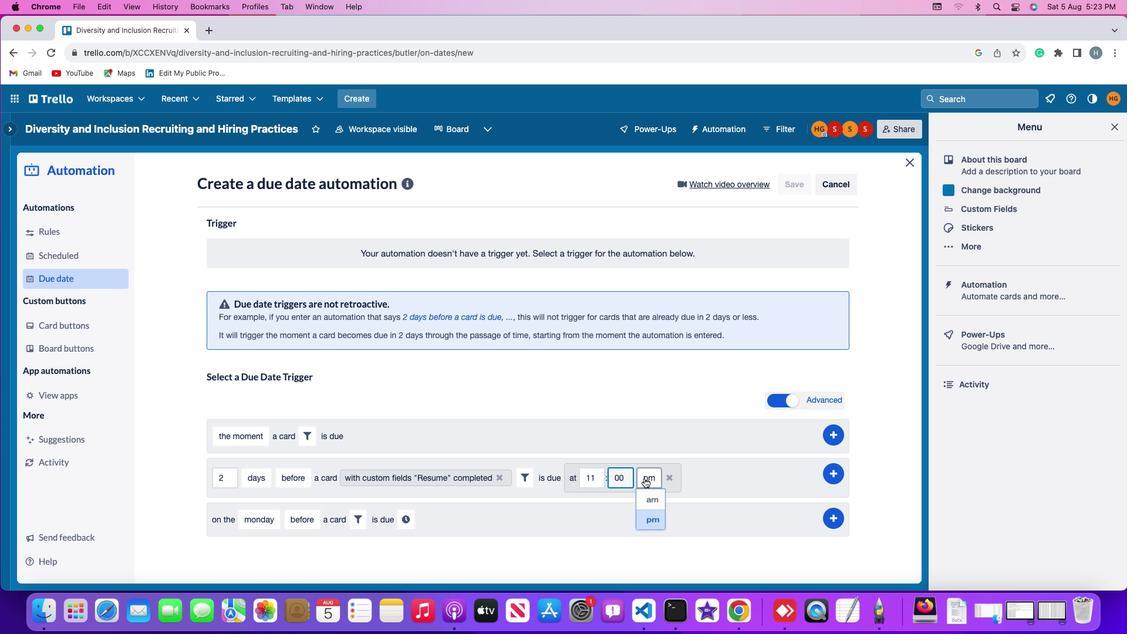 
Action: Mouse pressed left at (626, 461)
Screenshot: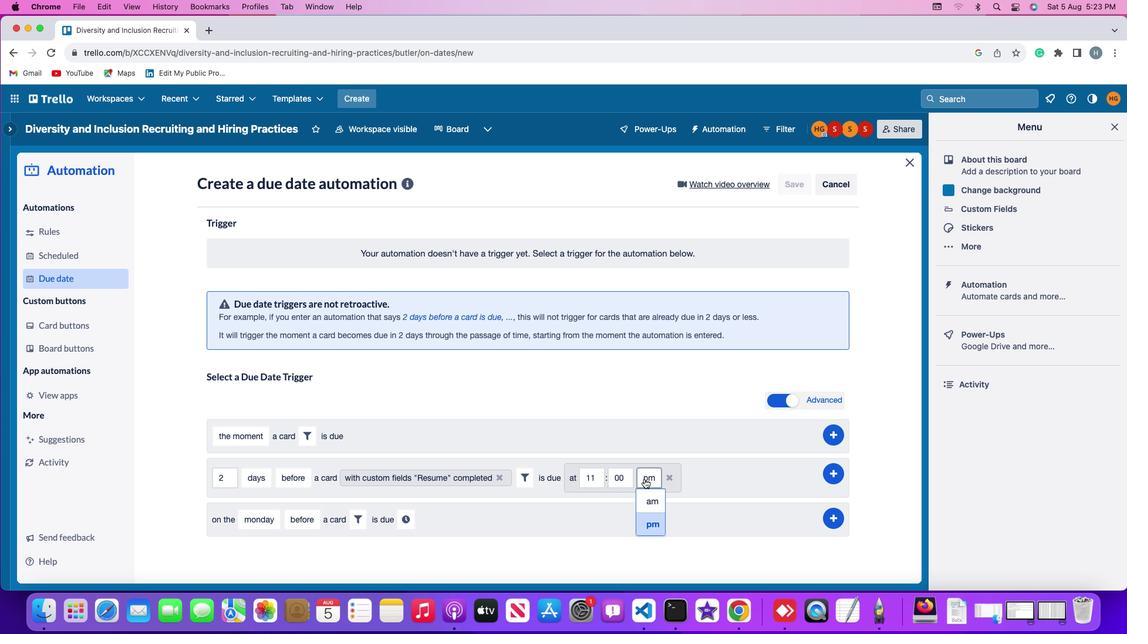 
Action: Mouse moved to (632, 482)
Screenshot: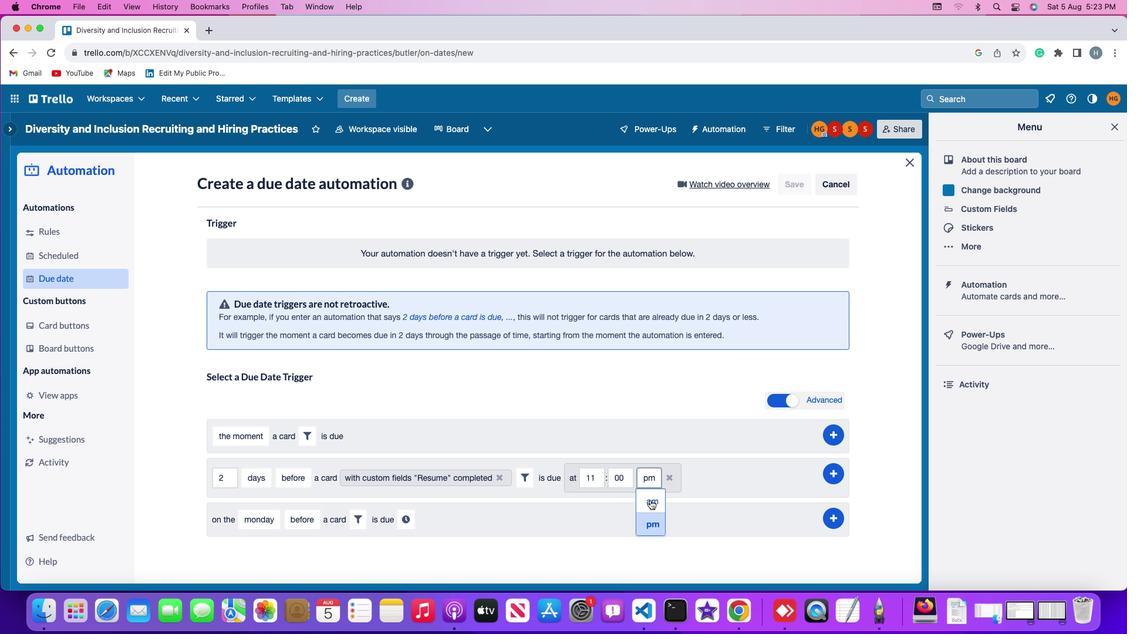 
Action: Mouse pressed left at (632, 482)
Screenshot: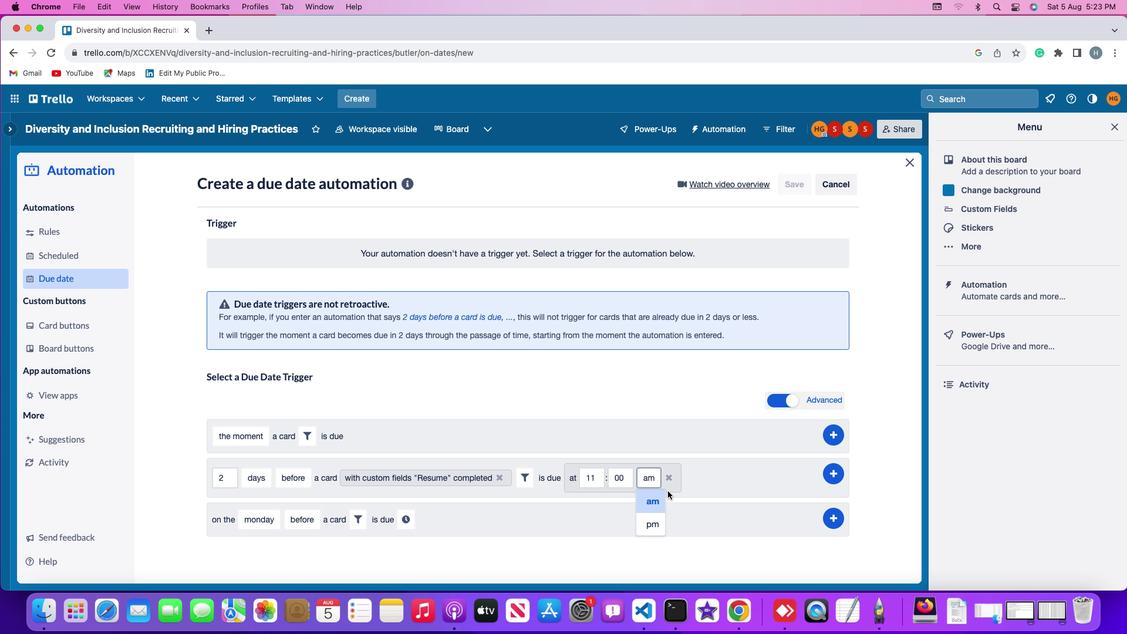 
Action: Mouse moved to (815, 454)
Screenshot: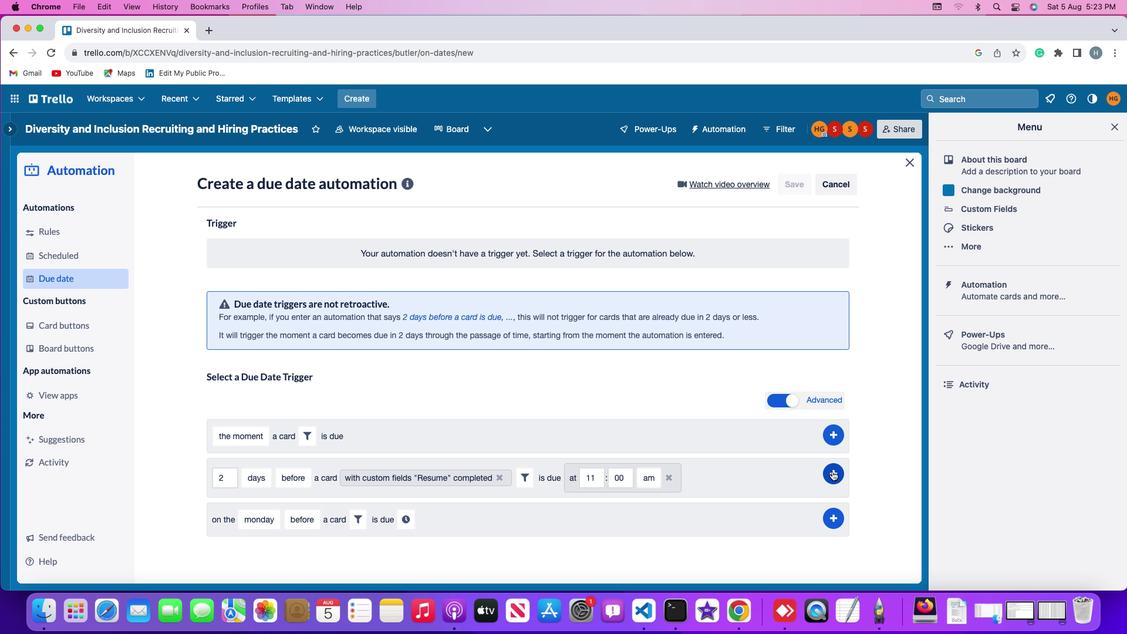 
Action: Mouse pressed left at (815, 454)
Screenshot: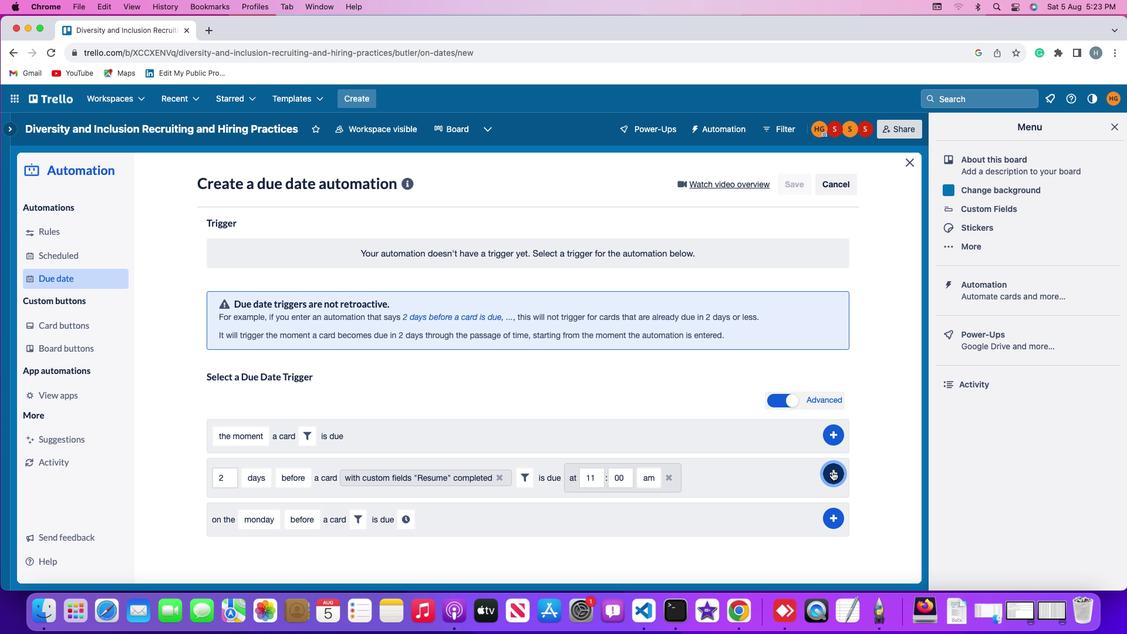 
Action: Mouse moved to (888, 299)
Screenshot: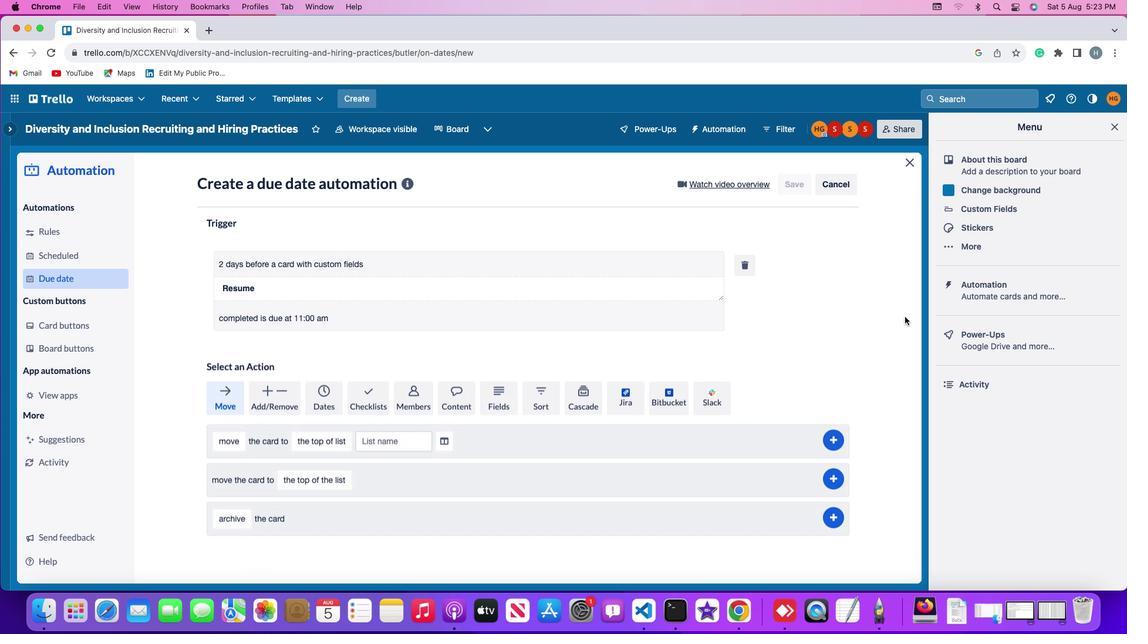 
